 Task: Secure Your Chrome Browser.
Action: Mouse moved to (1036, 27)
Screenshot: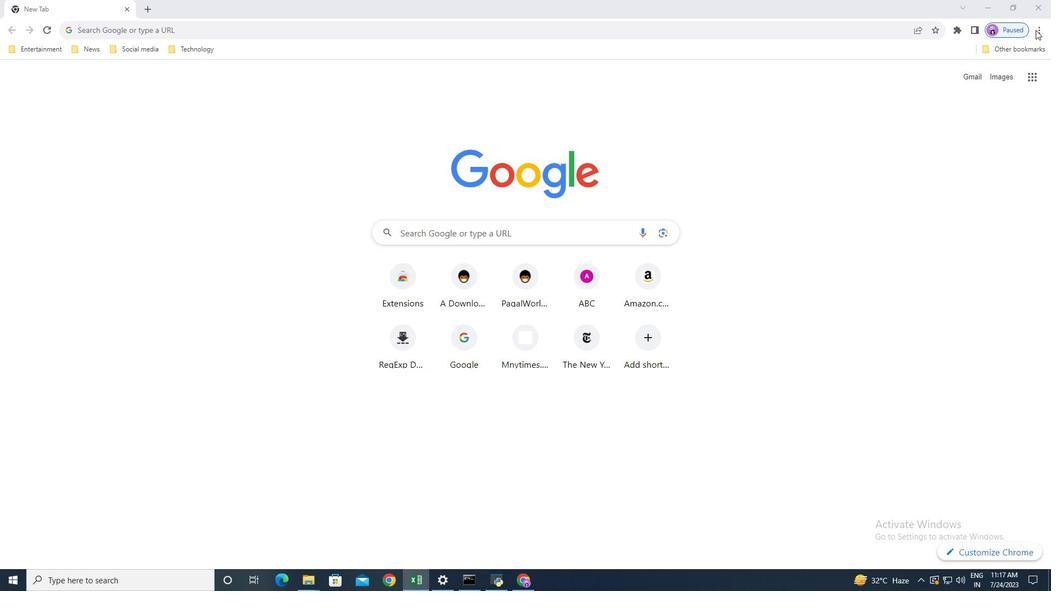 
Action: Mouse pressed left at (1036, 27)
Screenshot: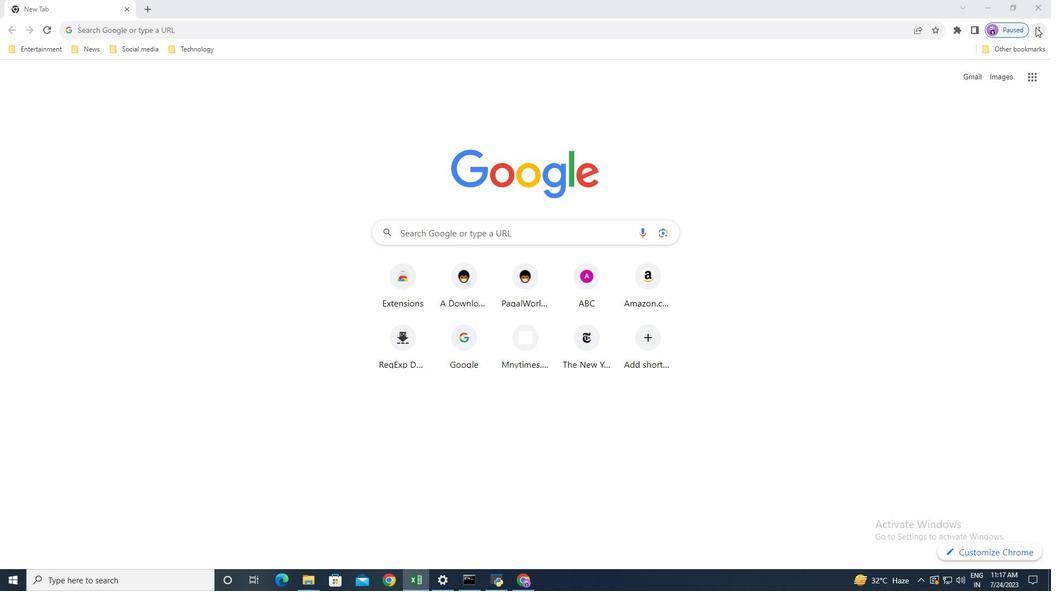 
Action: Mouse moved to (962, 168)
Screenshot: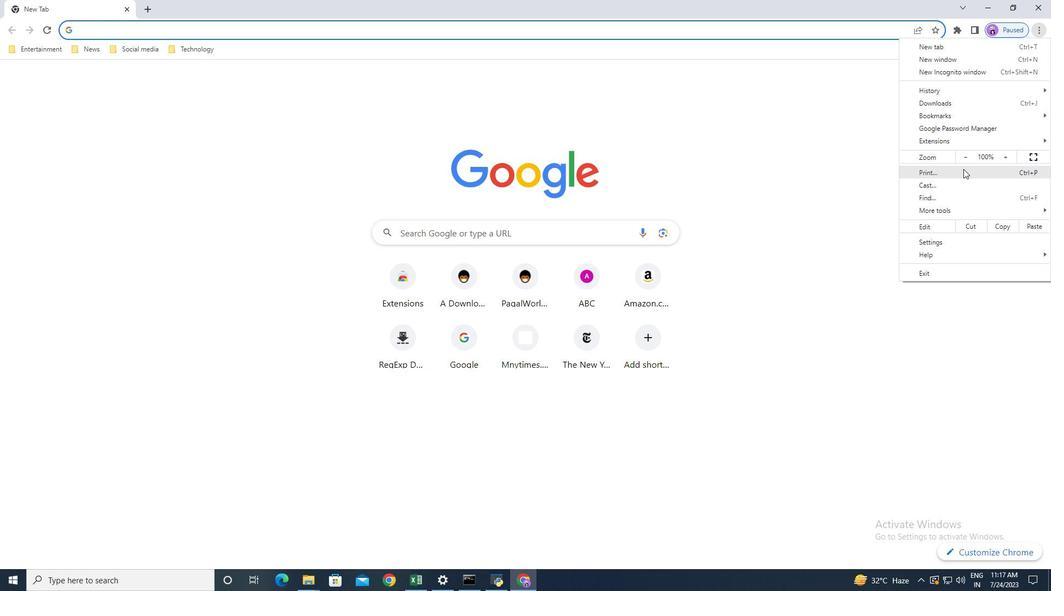 
Action: Mouse scrolled (962, 167) with delta (0, 0)
Screenshot: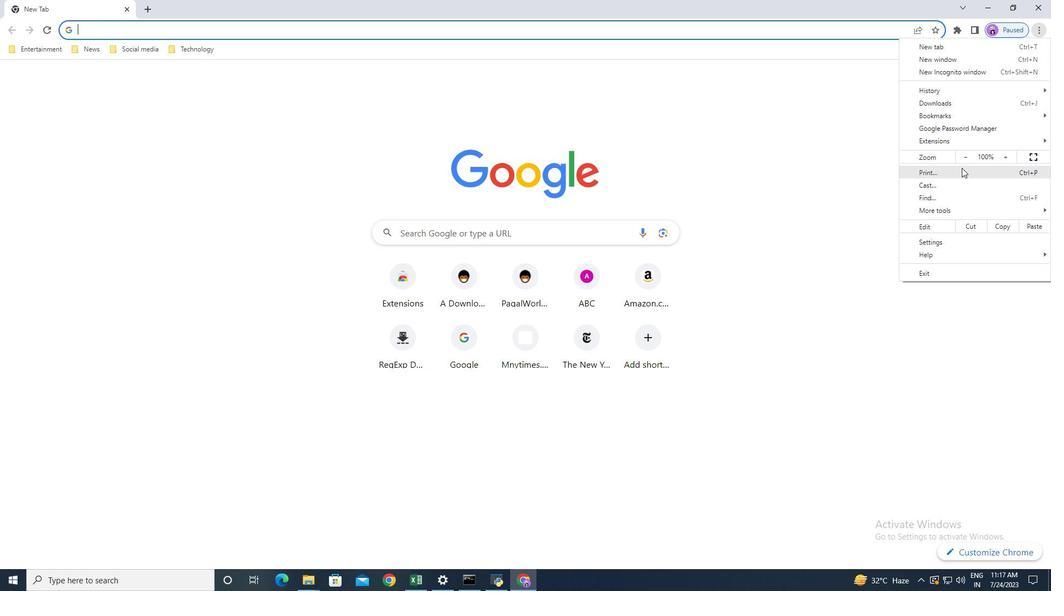 
Action: Mouse scrolled (962, 167) with delta (0, 0)
Screenshot: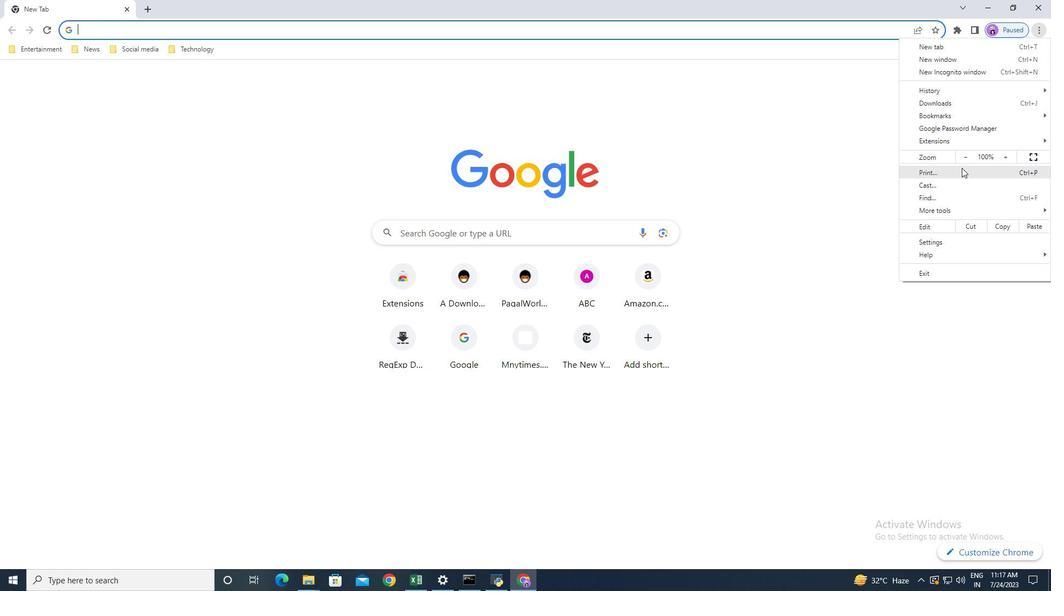 
Action: Mouse scrolled (962, 167) with delta (0, 0)
Screenshot: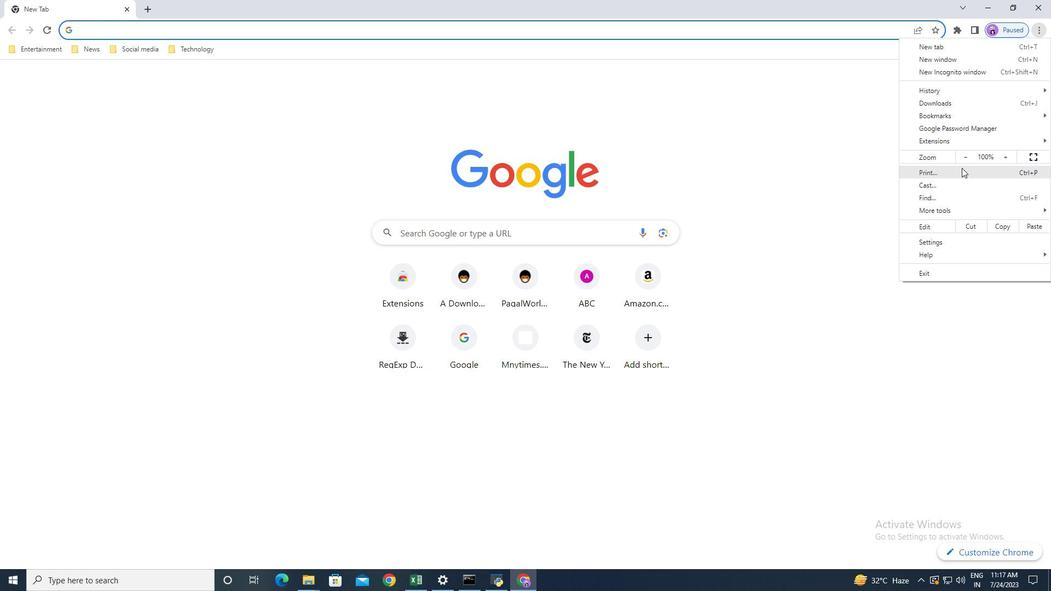 
Action: Mouse moved to (944, 239)
Screenshot: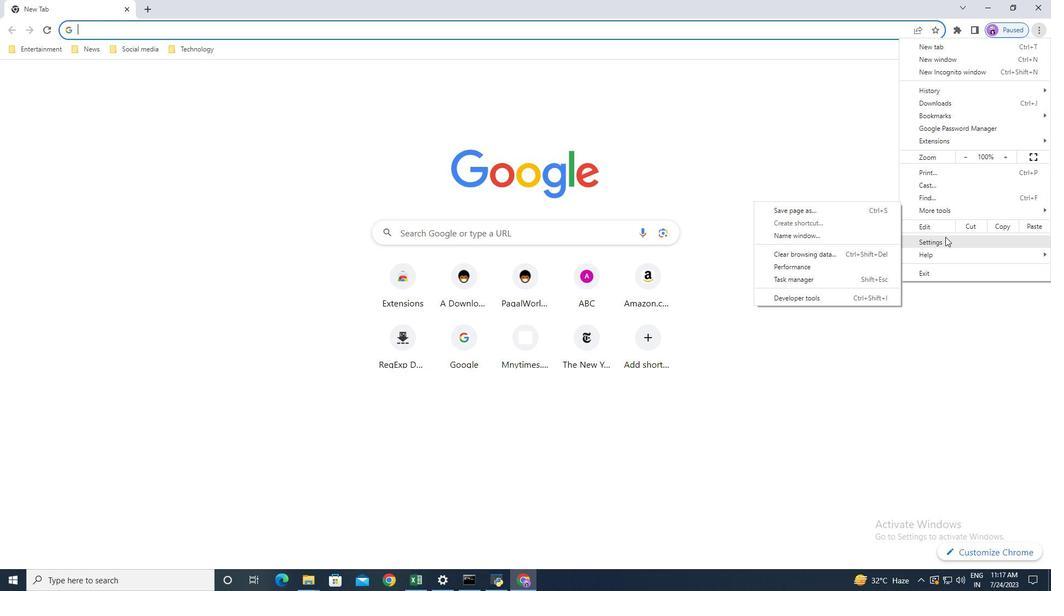
Action: Mouse pressed left at (944, 239)
Screenshot: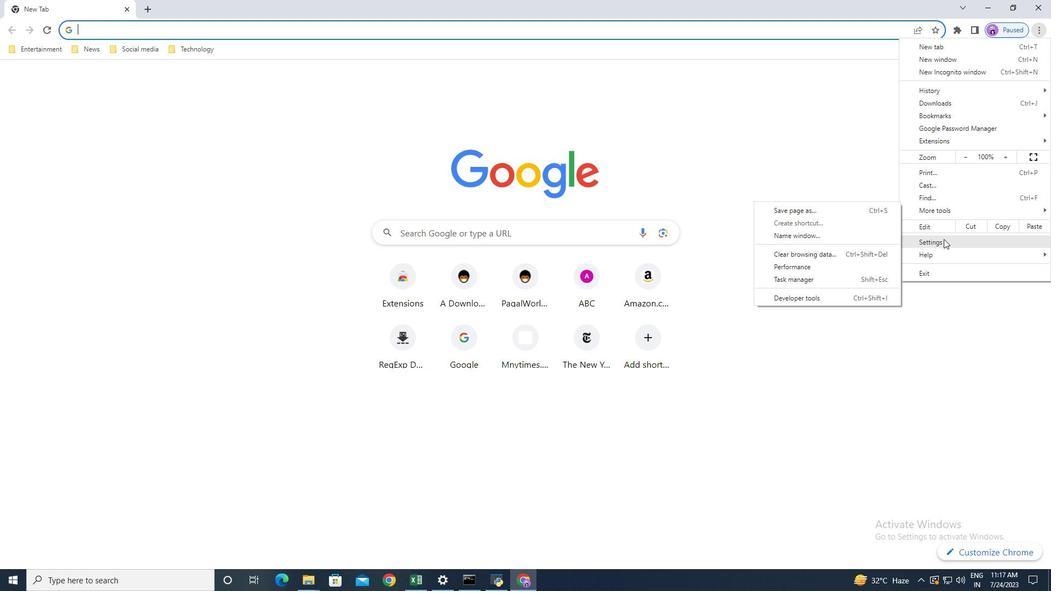 
Action: Mouse moved to (65, 149)
Screenshot: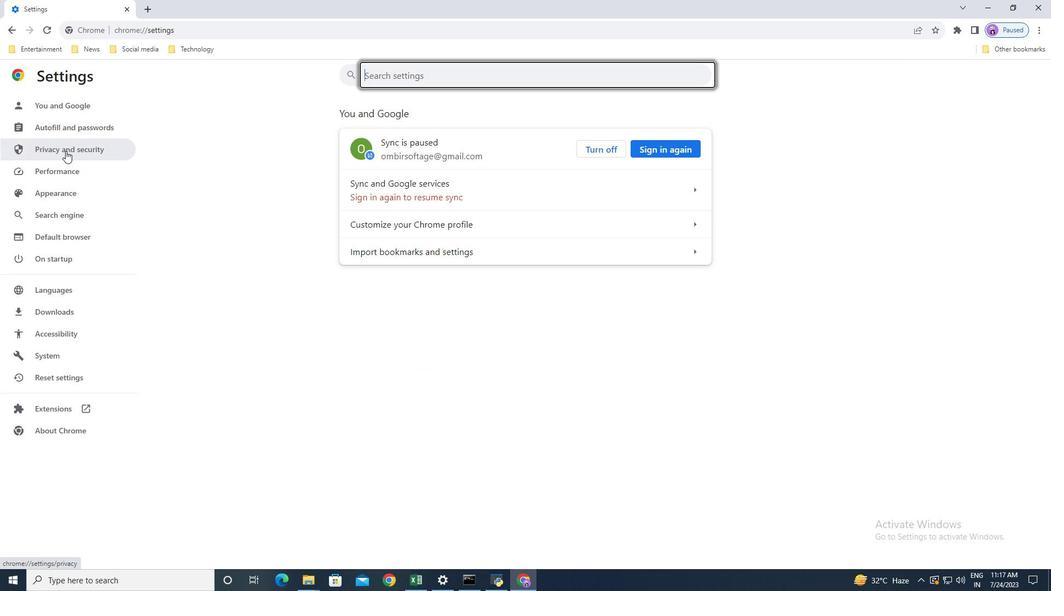 
Action: Mouse pressed left at (65, 149)
Screenshot: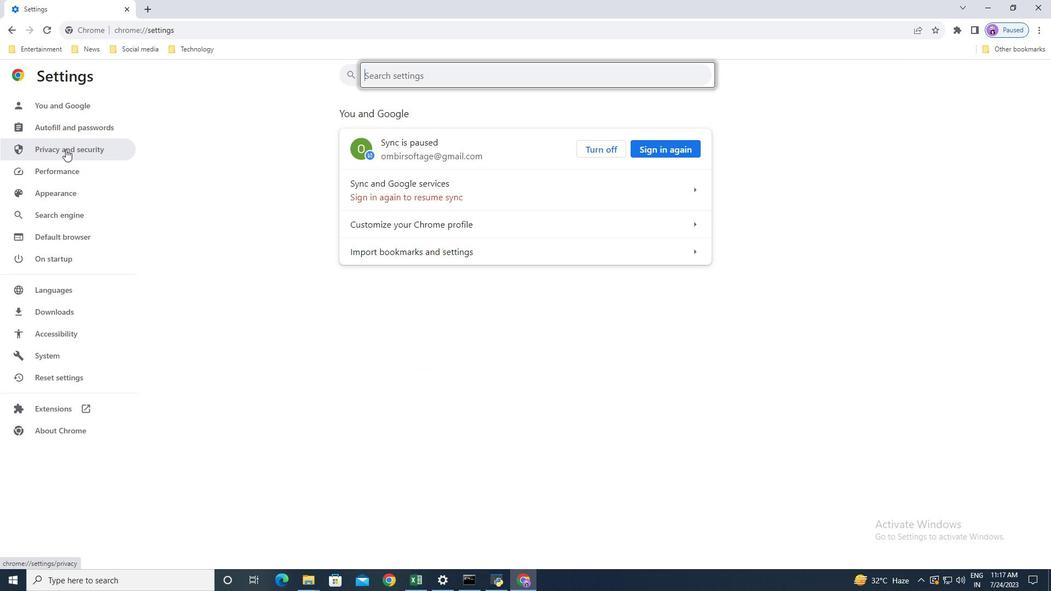 
Action: Mouse moved to (450, 325)
Screenshot: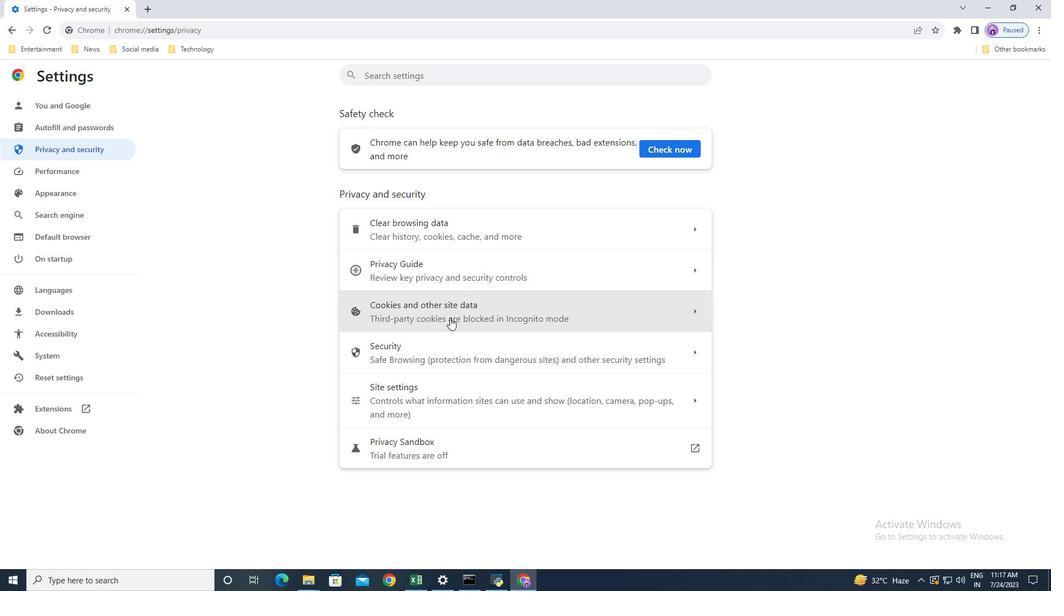 
Action: Mouse scrolled (450, 324) with delta (0, 0)
Screenshot: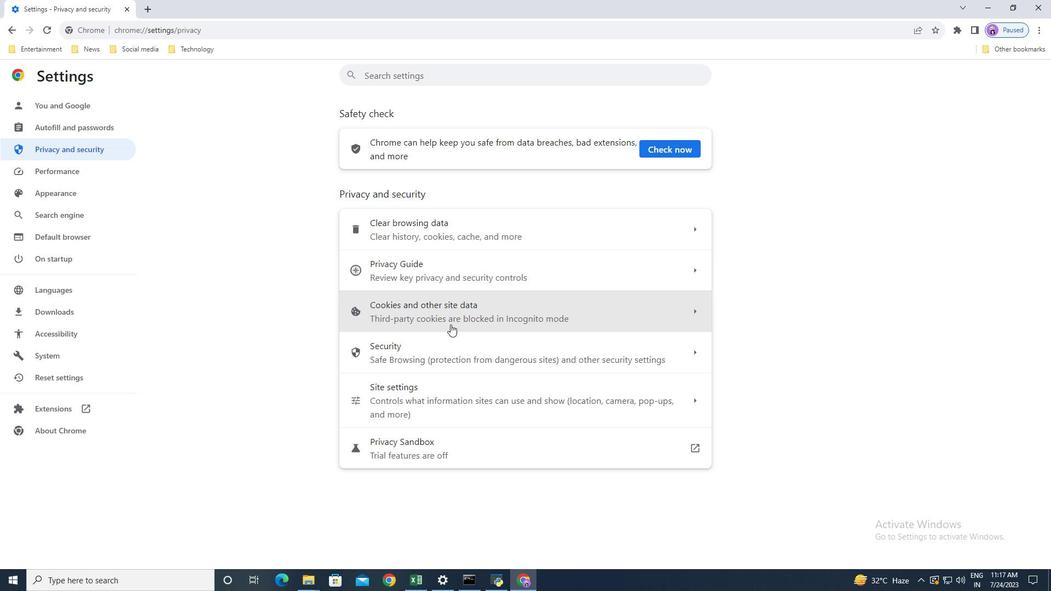
Action: Mouse scrolled (450, 324) with delta (0, 0)
Screenshot: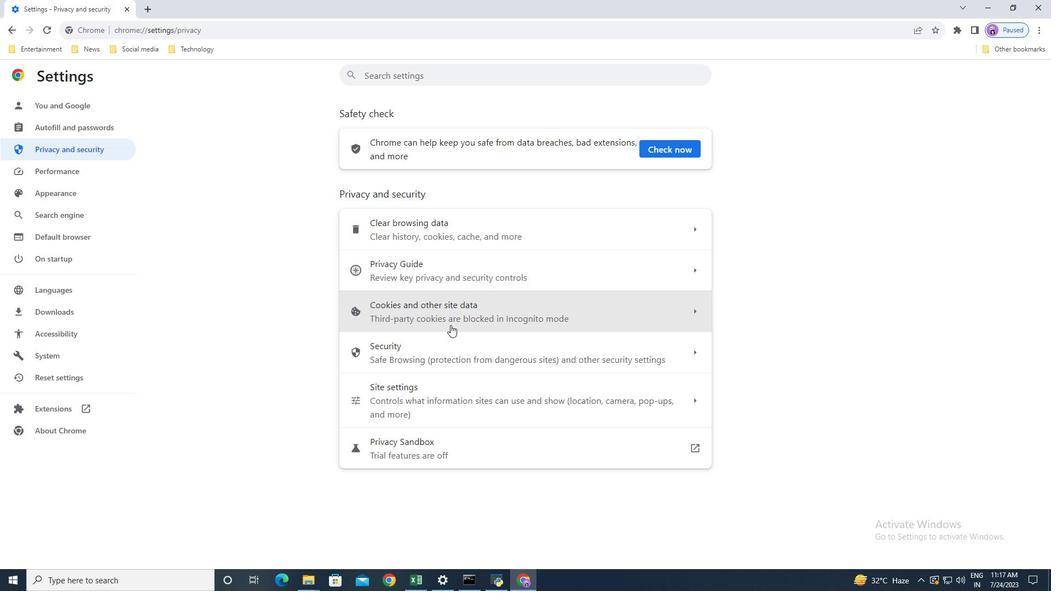 
Action: Mouse moved to (436, 355)
Screenshot: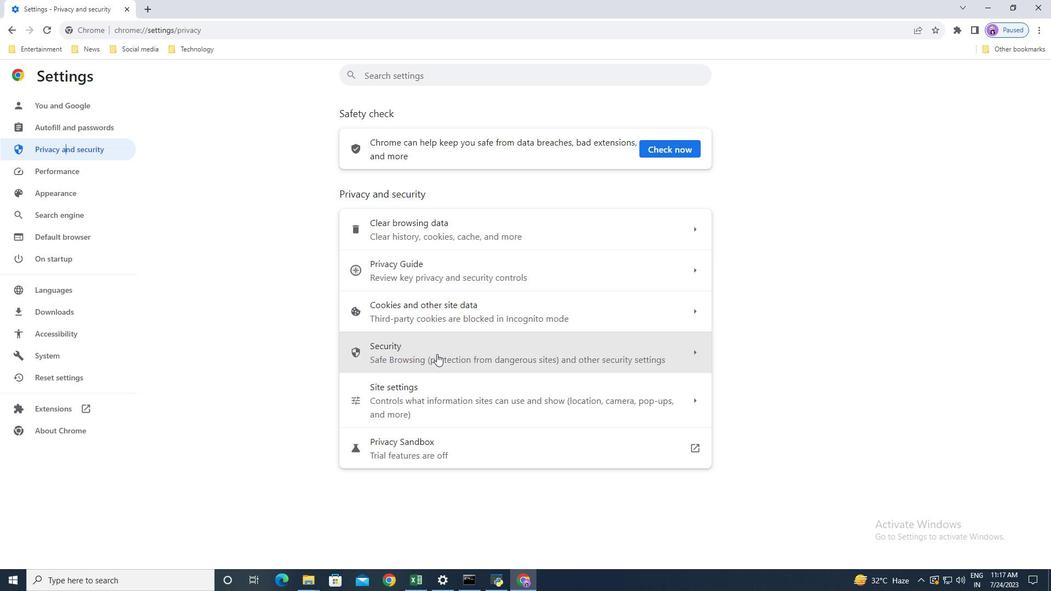 
Action: Mouse pressed left at (436, 355)
Screenshot: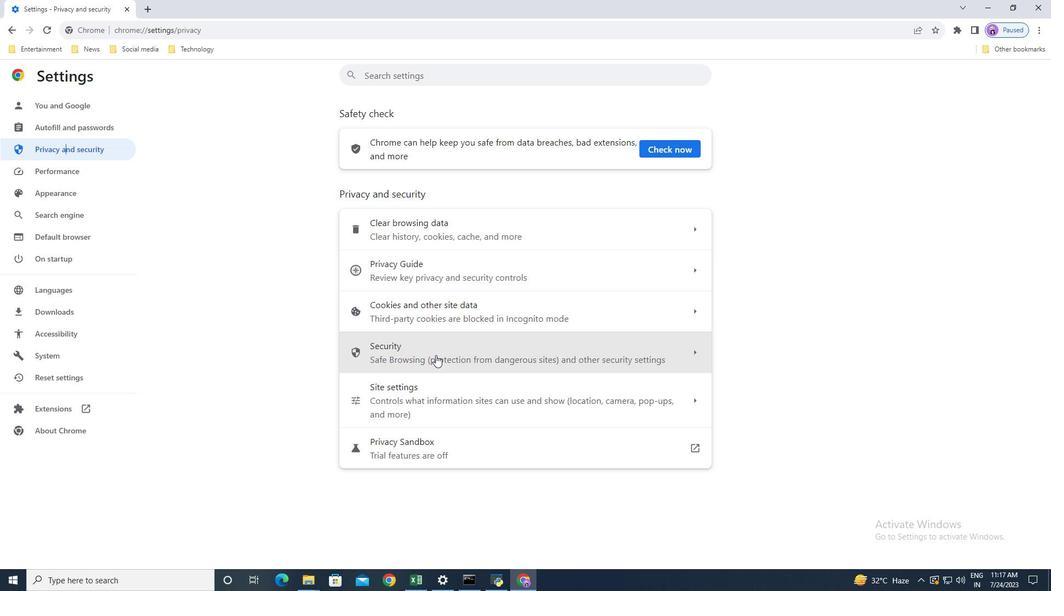 
Action: Mouse moved to (407, 351)
Screenshot: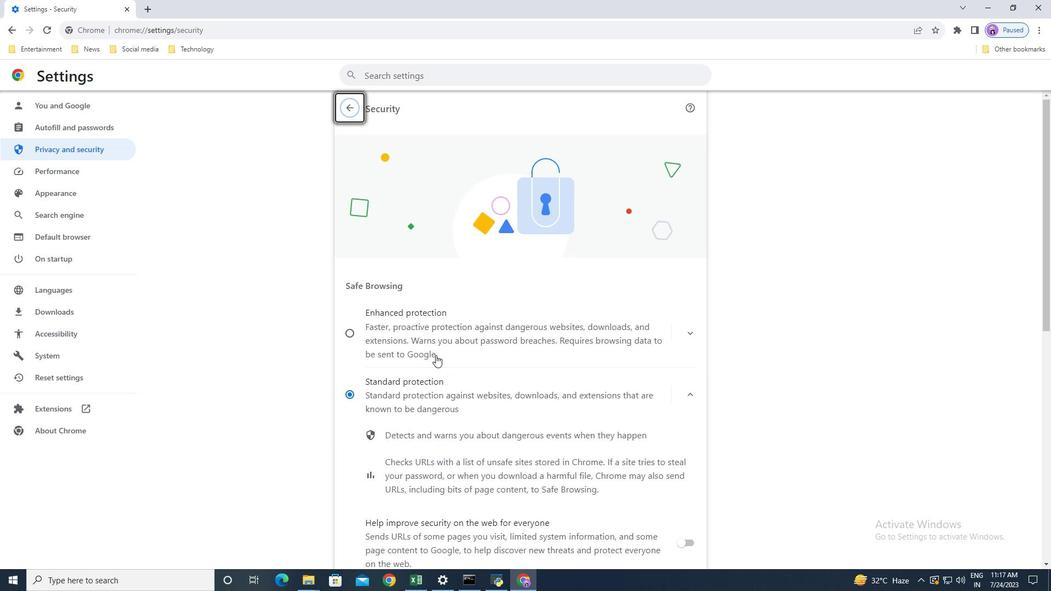 
Action: Mouse scrolled (407, 351) with delta (0, 0)
Screenshot: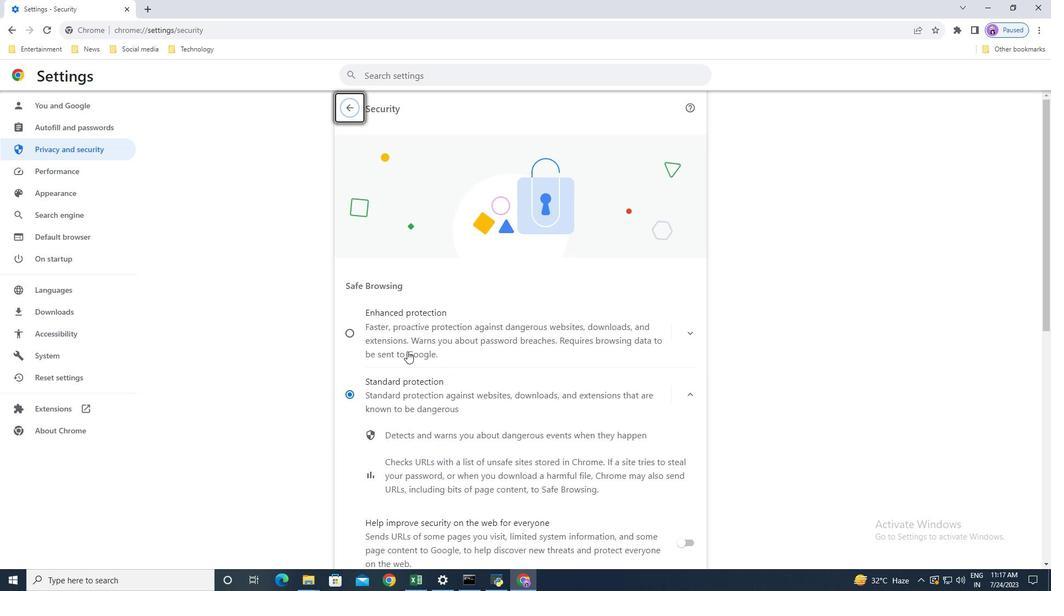 
Action: Mouse moved to (391, 314)
Screenshot: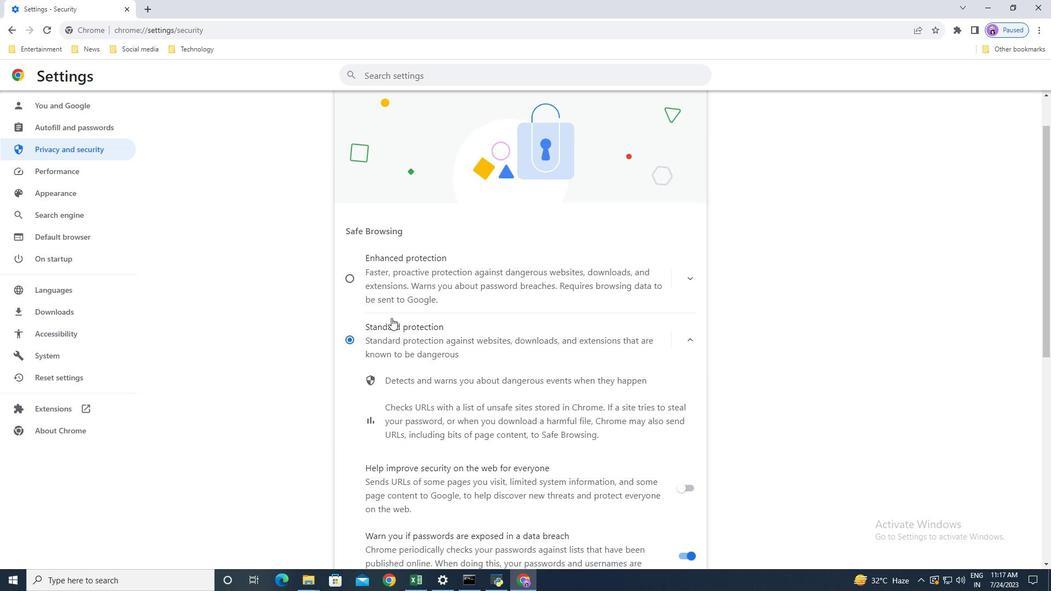
Action: Mouse scrolled (391, 314) with delta (0, 0)
Screenshot: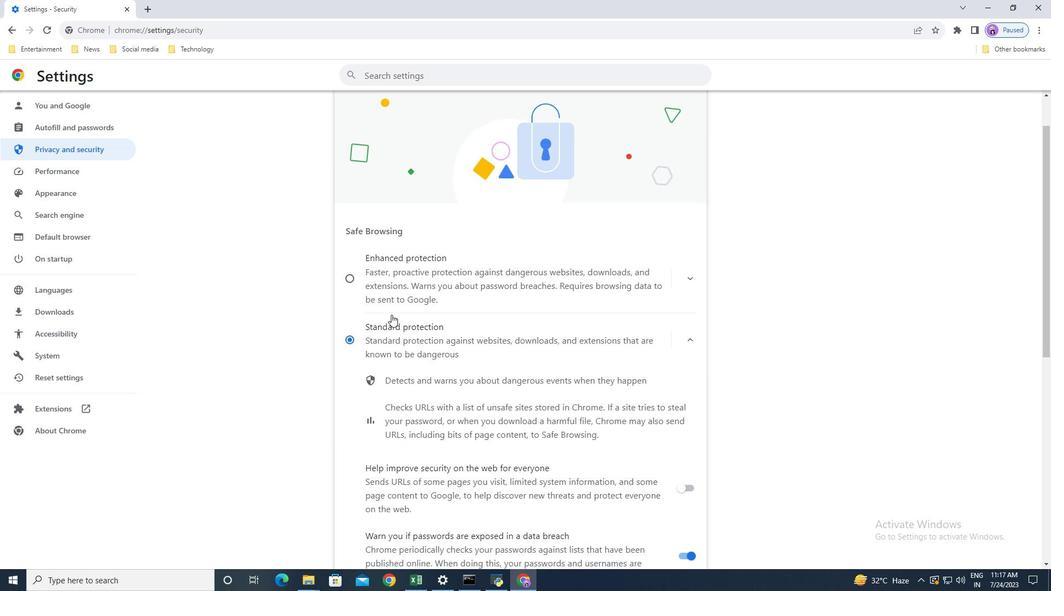 
Action: Mouse moved to (348, 224)
Screenshot: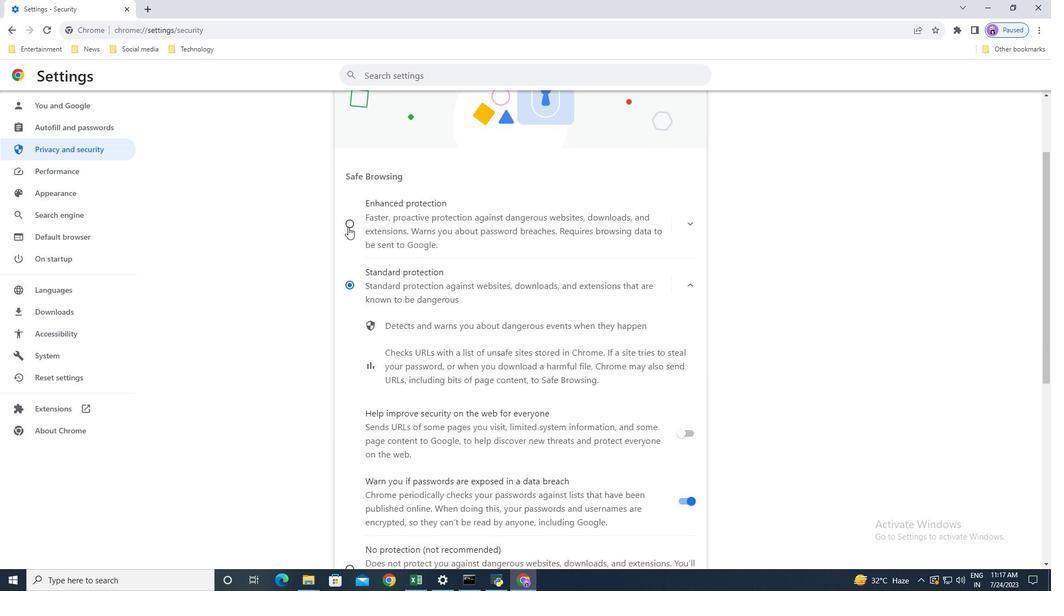 
Action: Mouse pressed left at (348, 224)
Screenshot: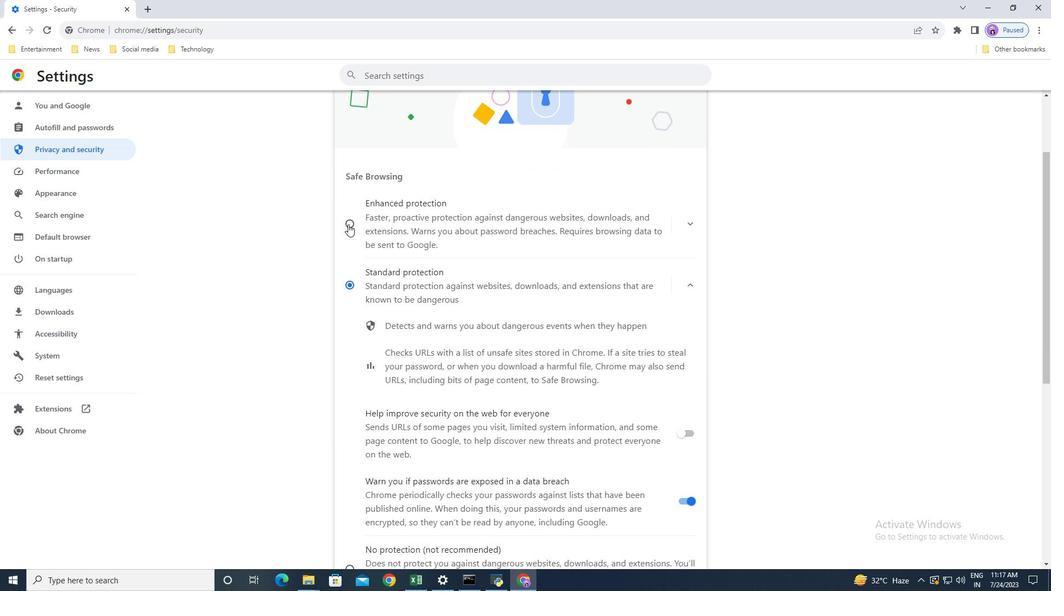 
Action: Mouse moved to (490, 327)
Screenshot: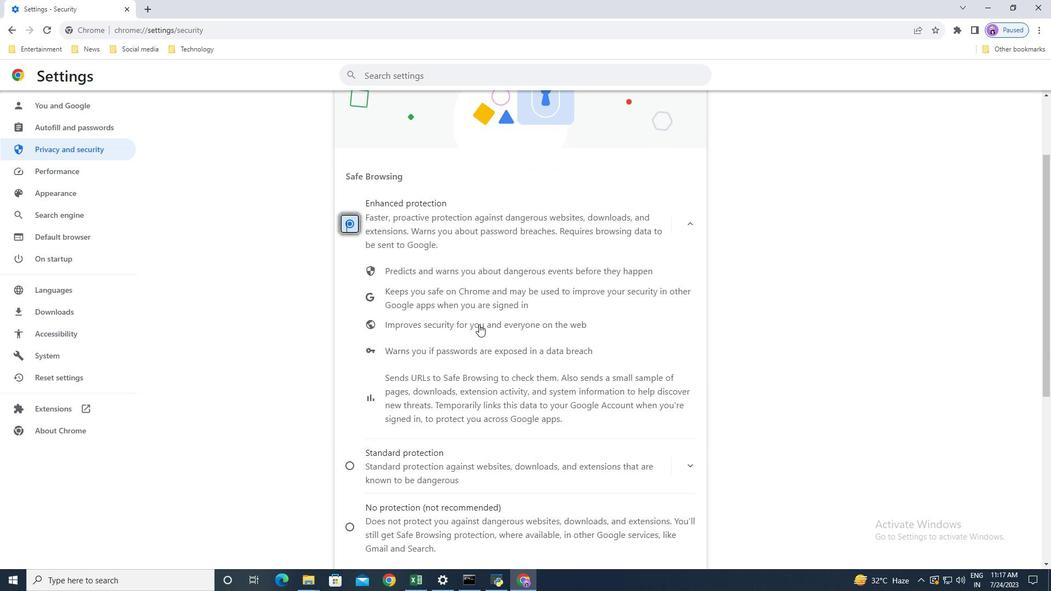 
Action: Mouse scrolled (490, 327) with delta (0, 0)
Screenshot: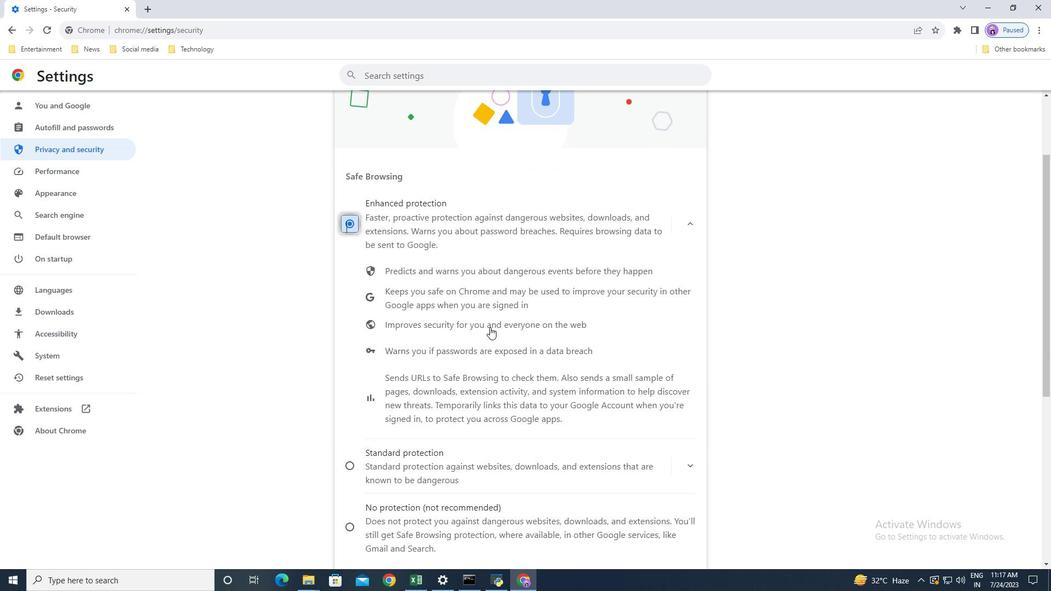 
Action: Mouse scrolled (490, 327) with delta (0, 0)
Screenshot: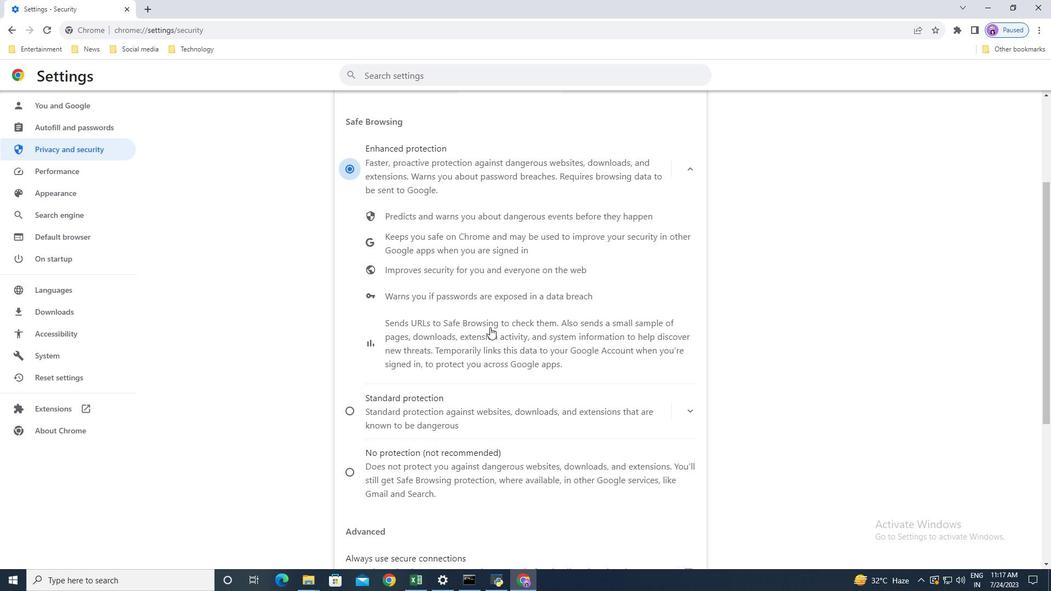 
Action: Mouse scrolled (490, 327) with delta (0, 0)
Screenshot: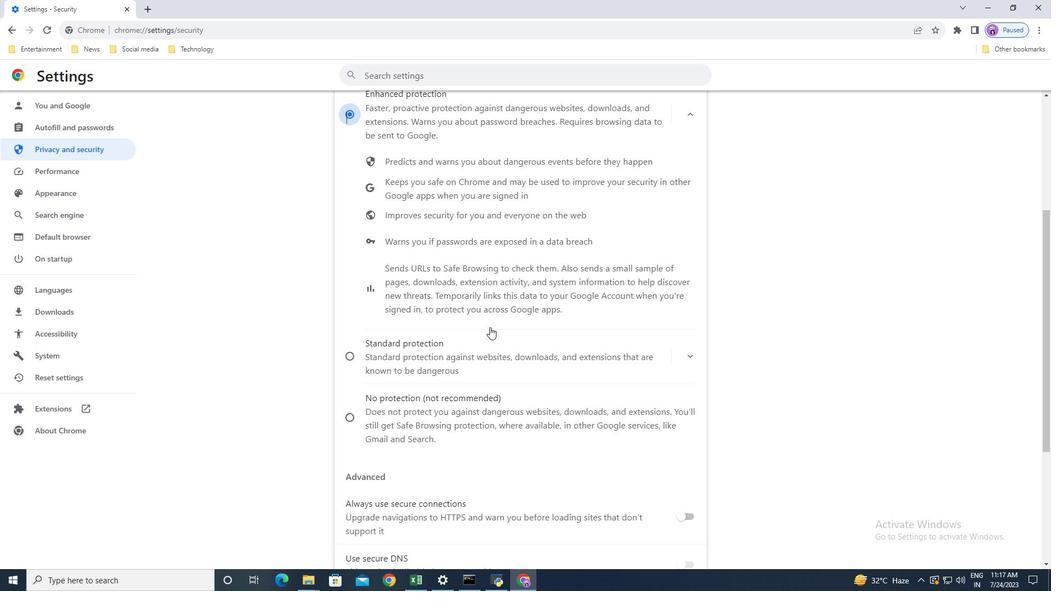 
Action: Mouse scrolled (490, 327) with delta (0, 0)
Screenshot: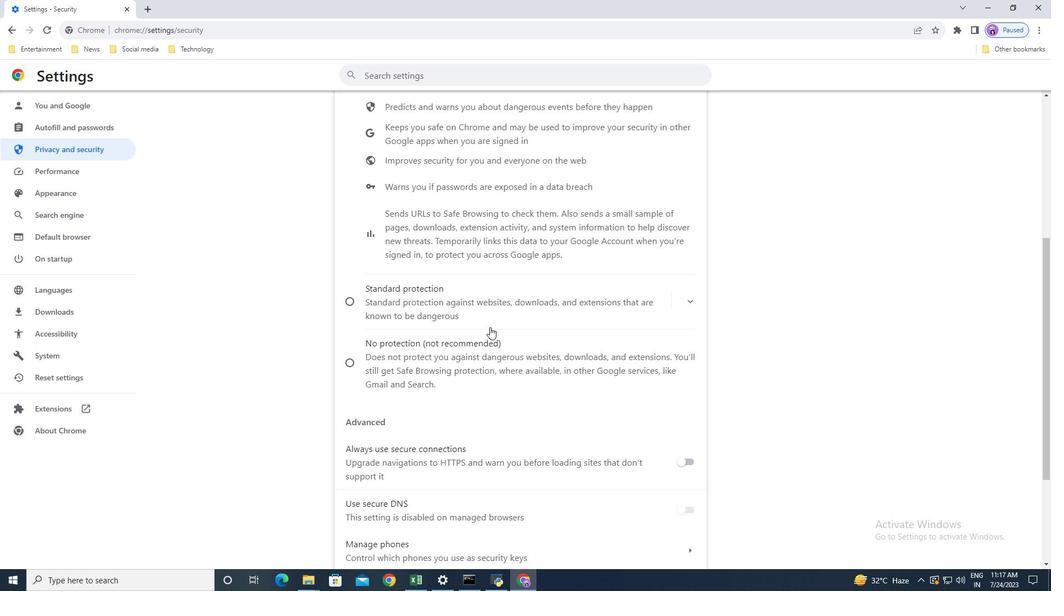
Action: Mouse scrolled (490, 327) with delta (0, 0)
Screenshot: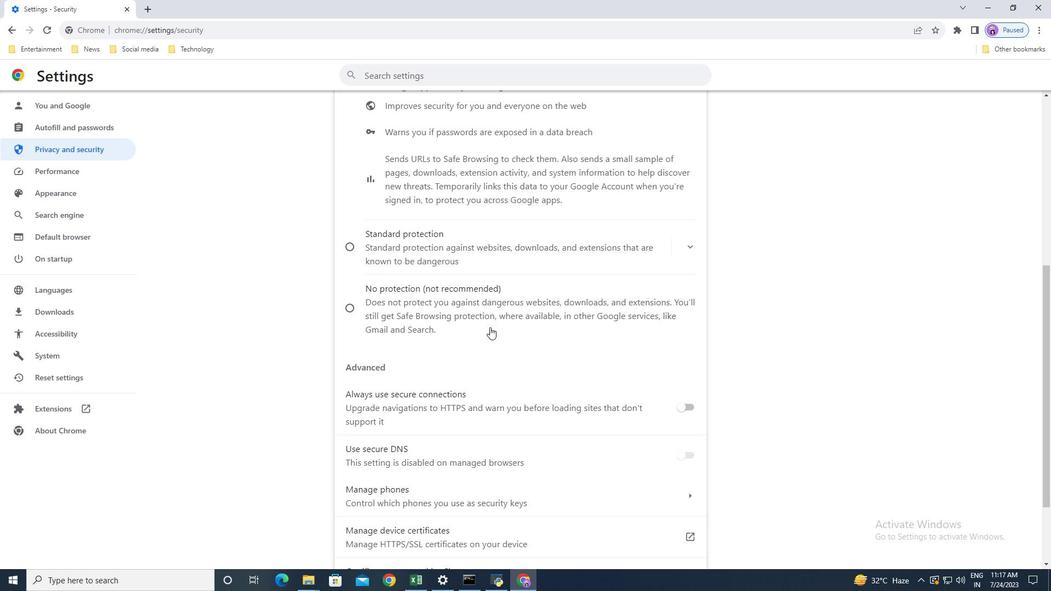 
Action: Mouse scrolled (490, 327) with delta (0, 0)
Screenshot: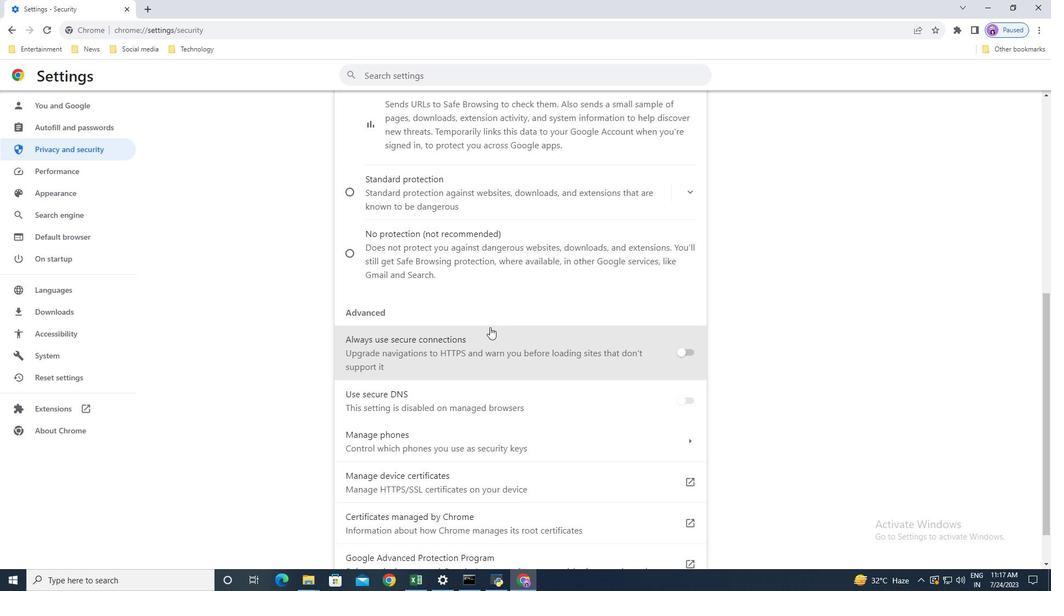 
Action: Mouse scrolled (490, 327) with delta (0, 0)
Screenshot: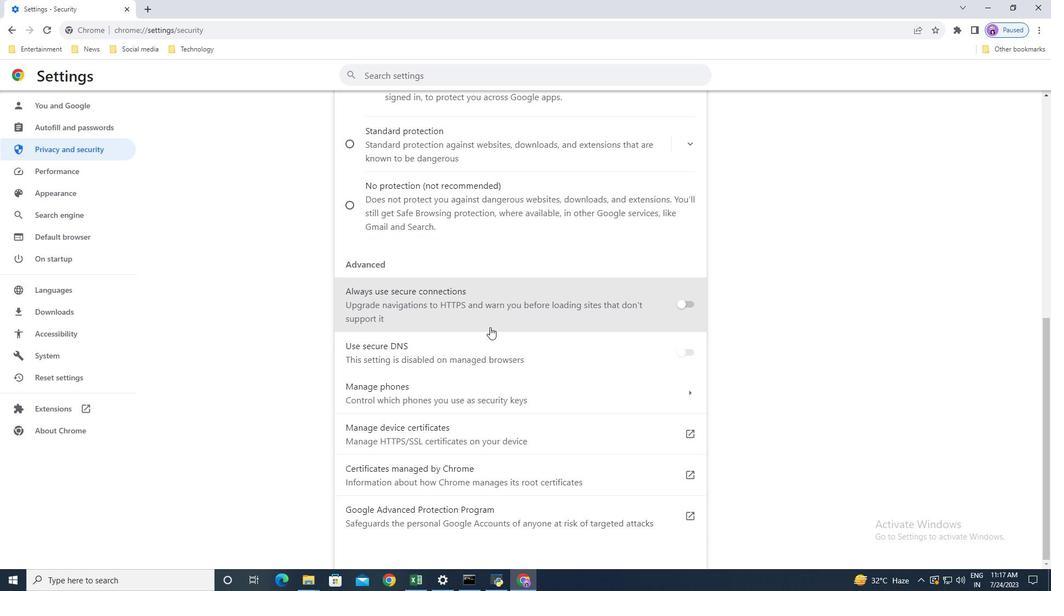 
Action: Mouse moved to (690, 302)
Screenshot: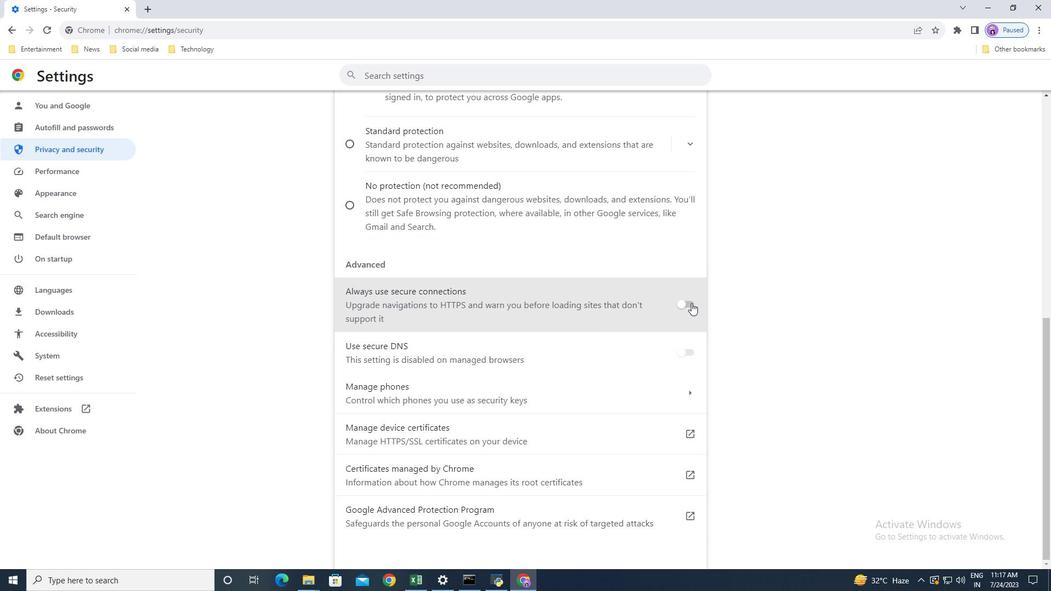 
Action: Mouse pressed left at (690, 302)
Screenshot: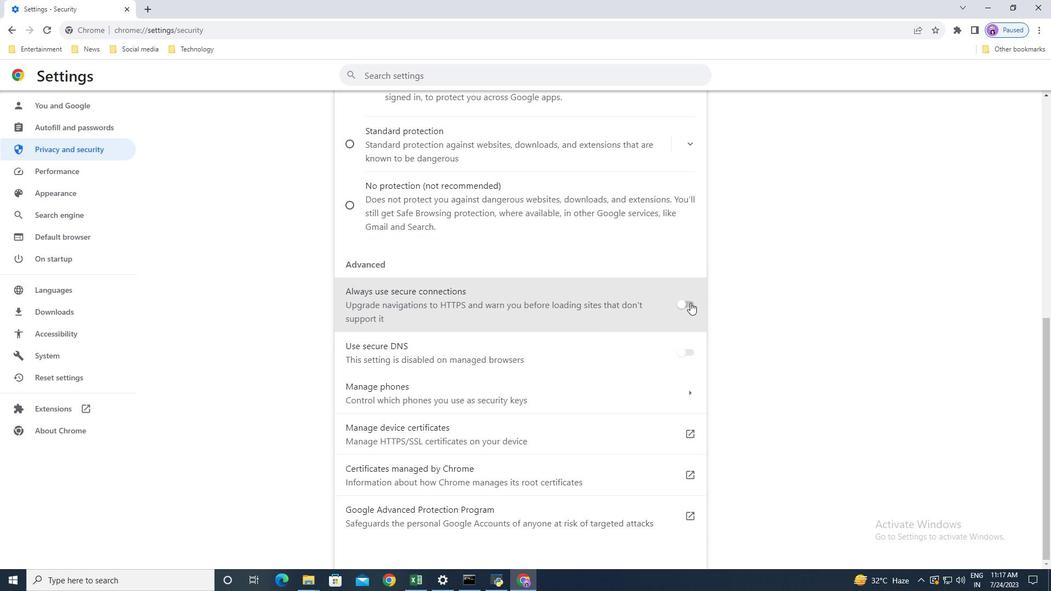 
Action: Mouse moved to (582, 360)
Screenshot: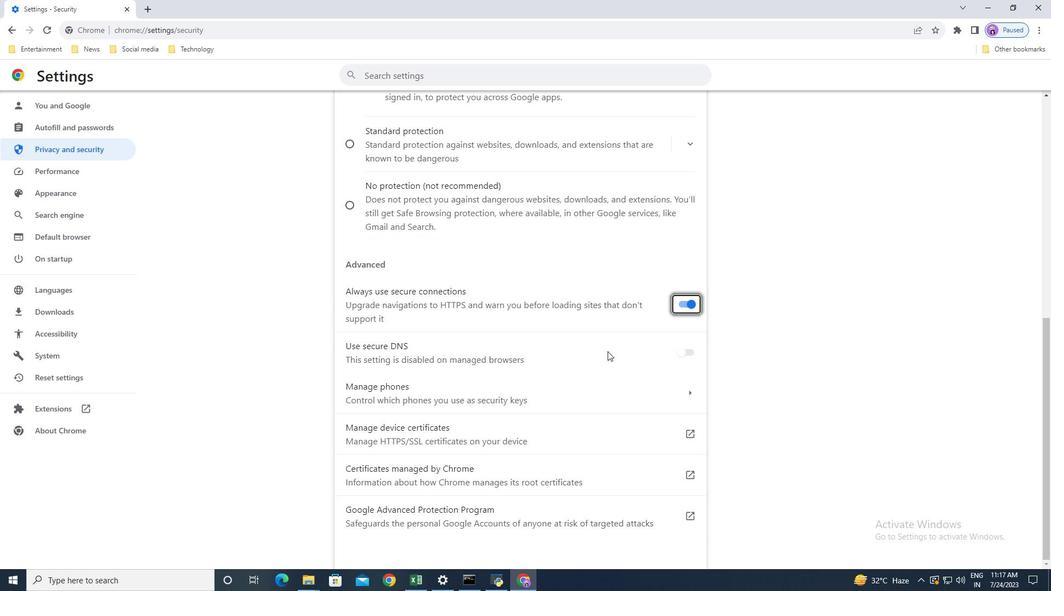 
Action: Mouse scrolled (582, 359) with delta (0, 0)
Screenshot: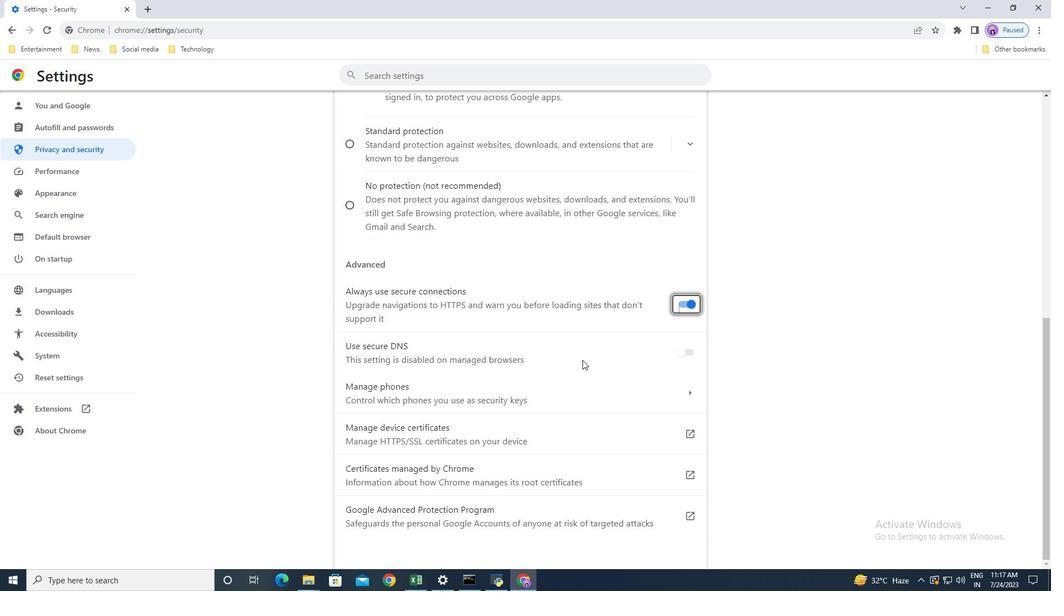 
Action: Mouse moved to (688, 350)
Screenshot: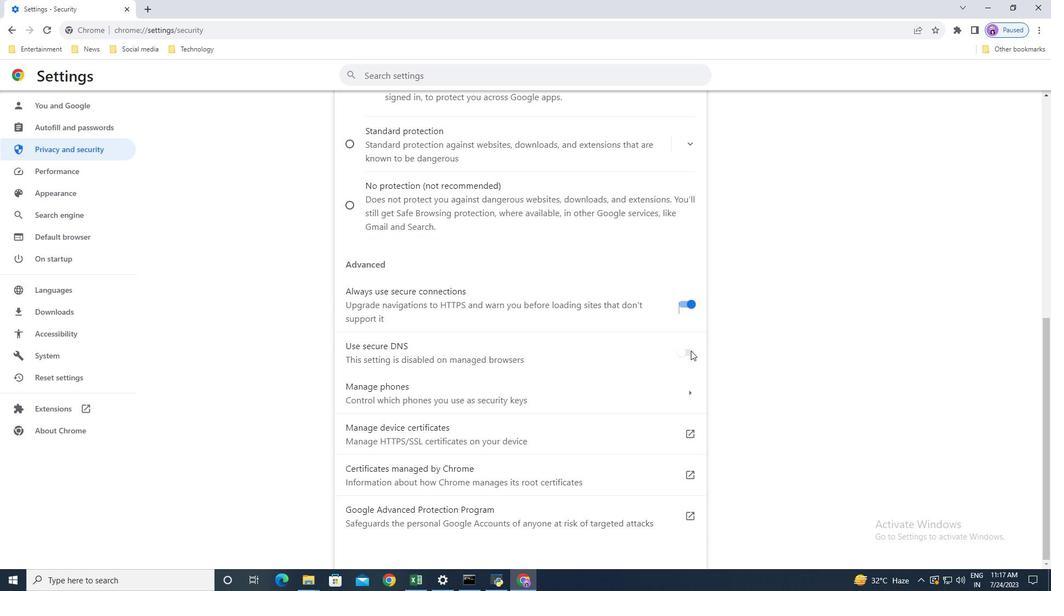 
Action: Mouse pressed left at (688, 350)
Screenshot: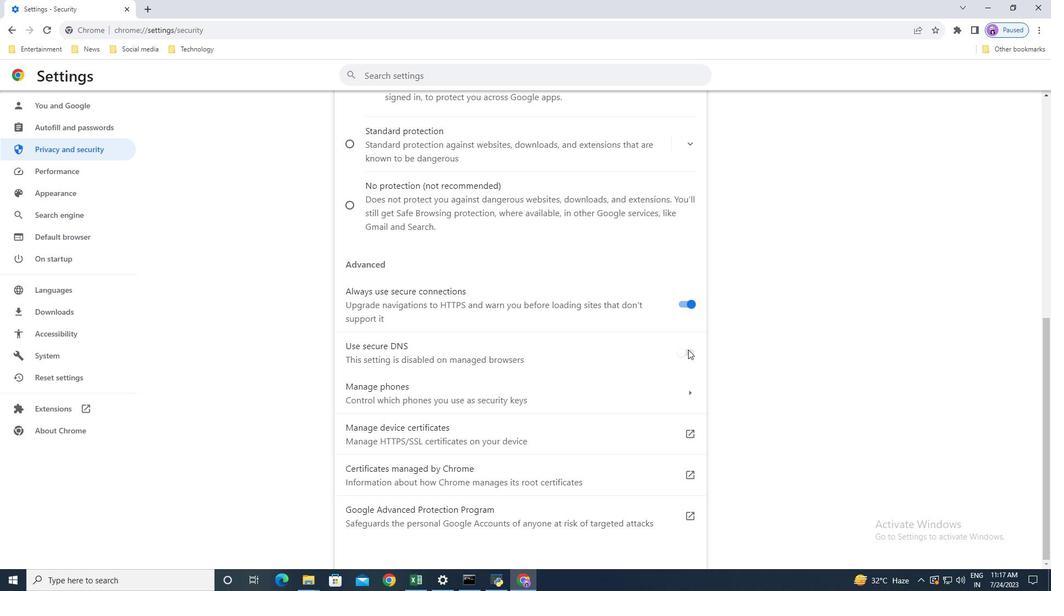 
Action: Mouse moved to (688, 353)
Screenshot: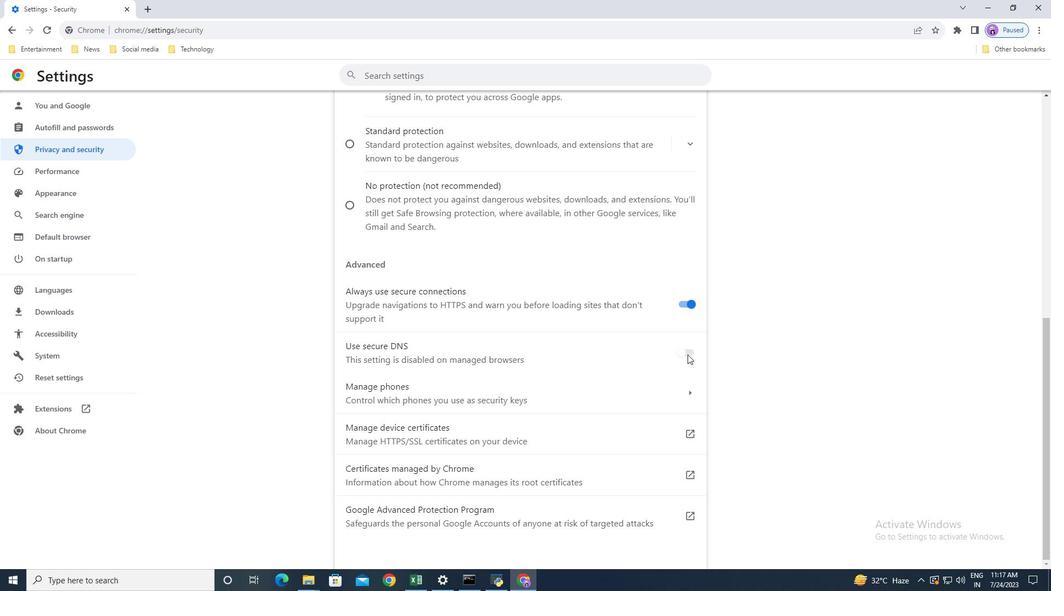 
Action: Mouse pressed left at (688, 353)
Screenshot: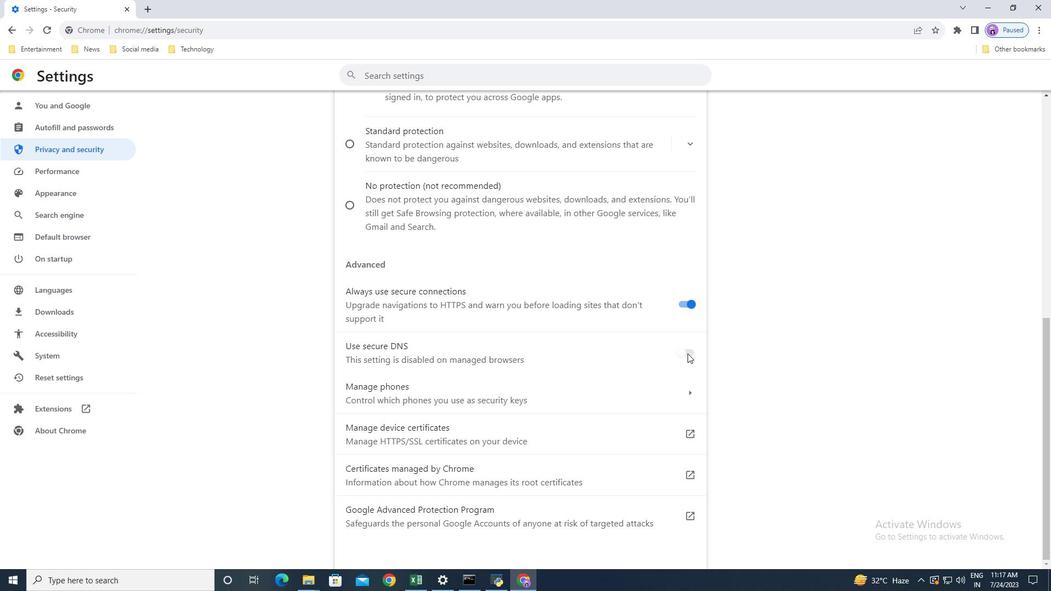 
Action: Mouse moved to (688, 352)
Screenshot: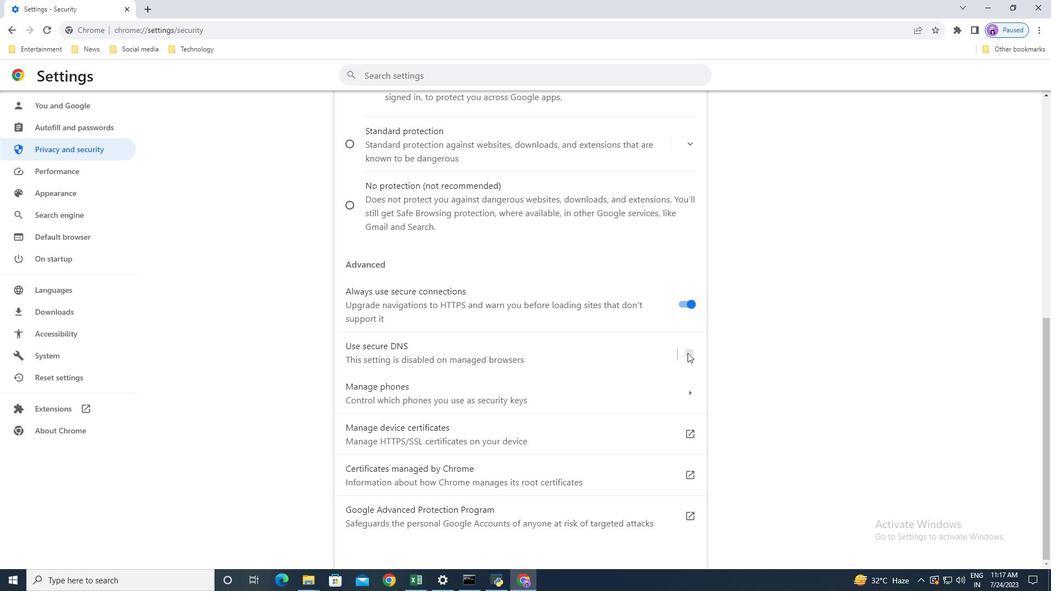 
Action: Mouse pressed left at (688, 352)
Screenshot: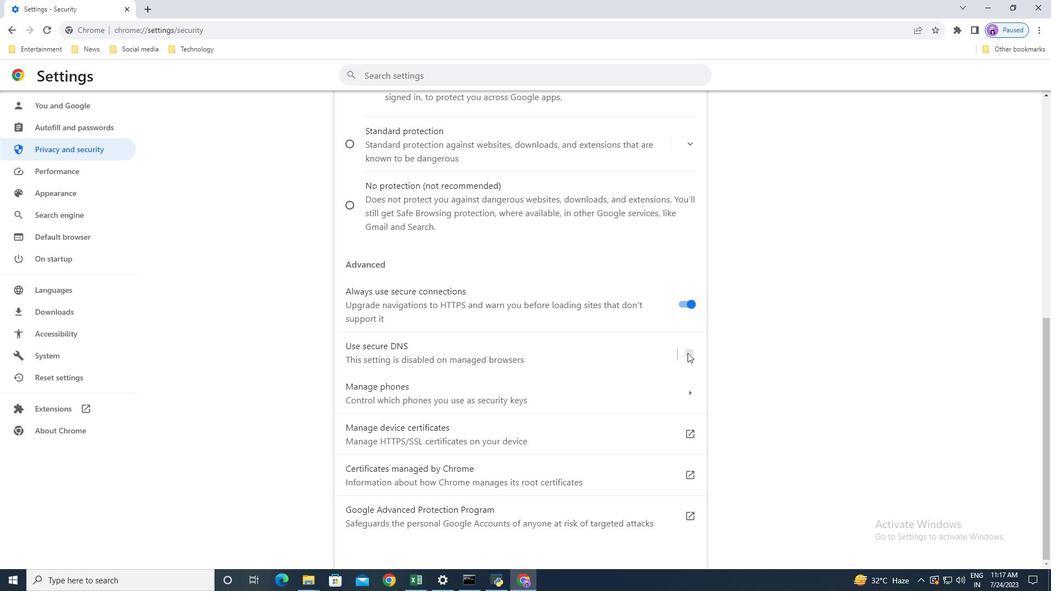 
Action: Mouse moved to (684, 350)
Screenshot: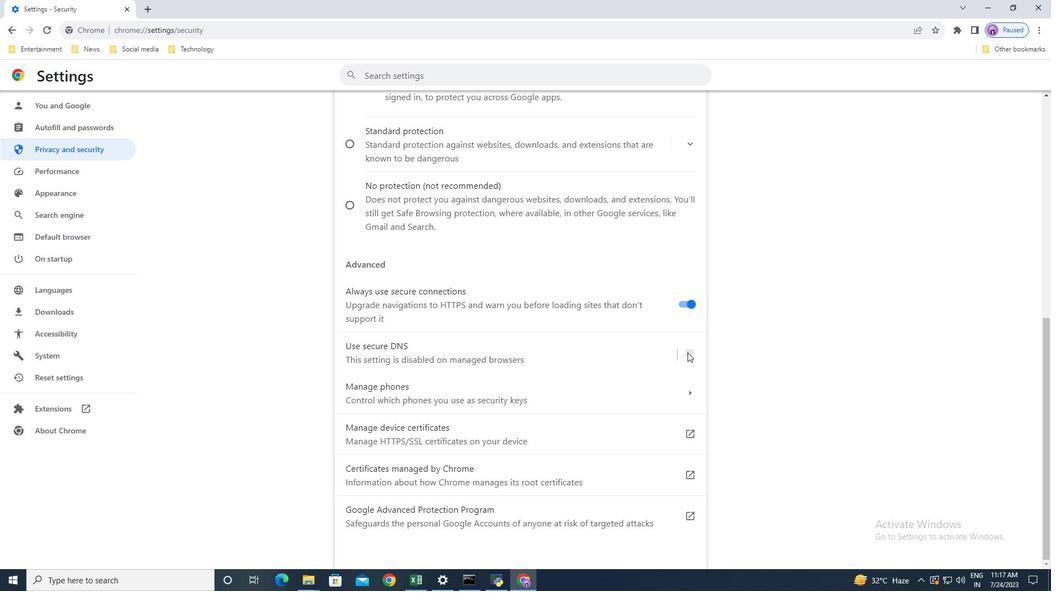 
Action: Mouse pressed left at (684, 350)
Screenshot: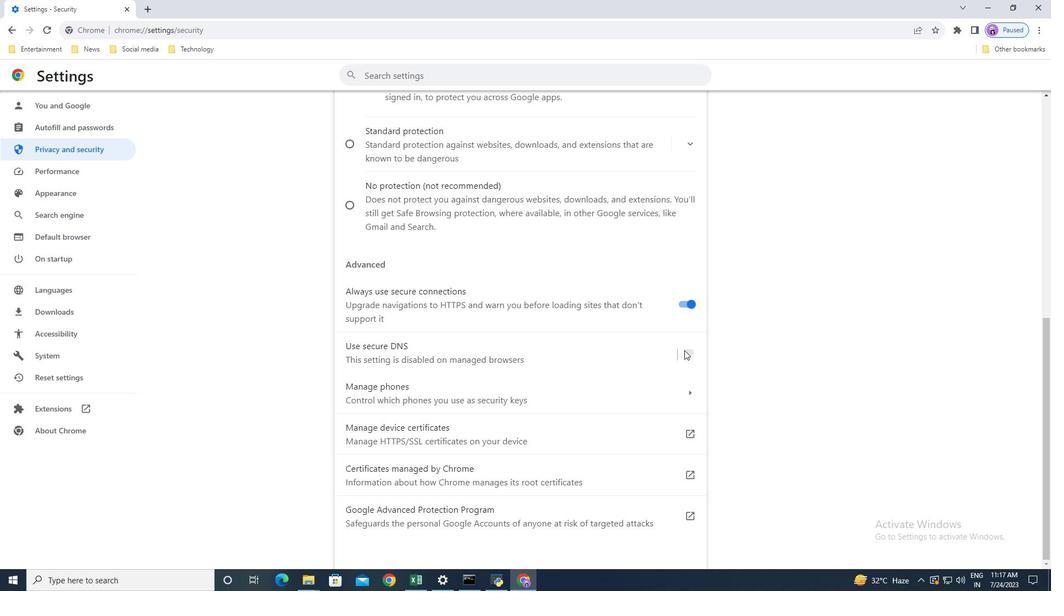 
Action: Mouse moved to (577, 398)
Screenshot: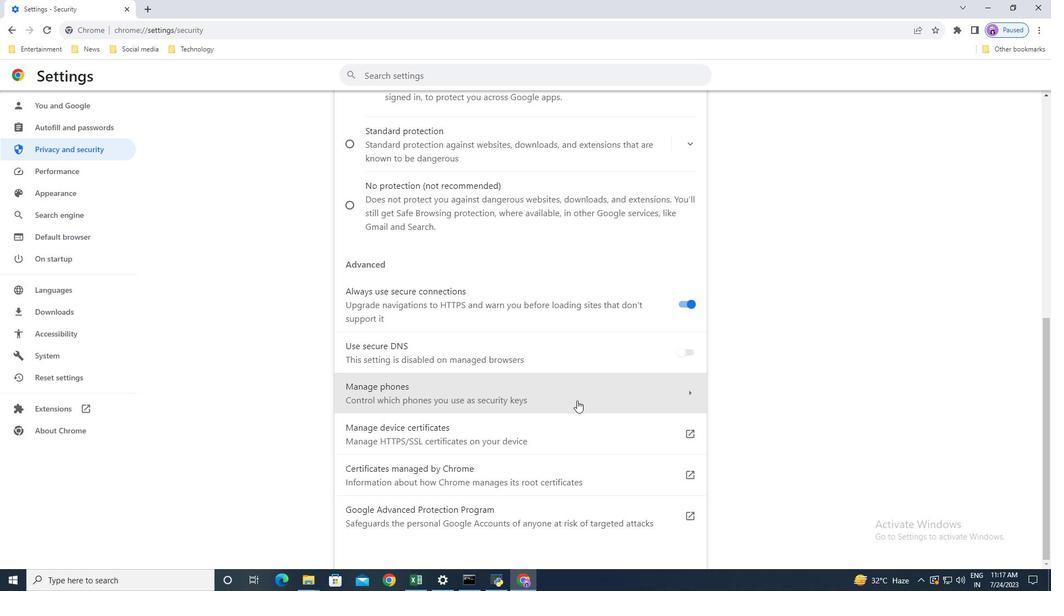 
Action: Mouse pressed left at (577, 398)
Screenshot: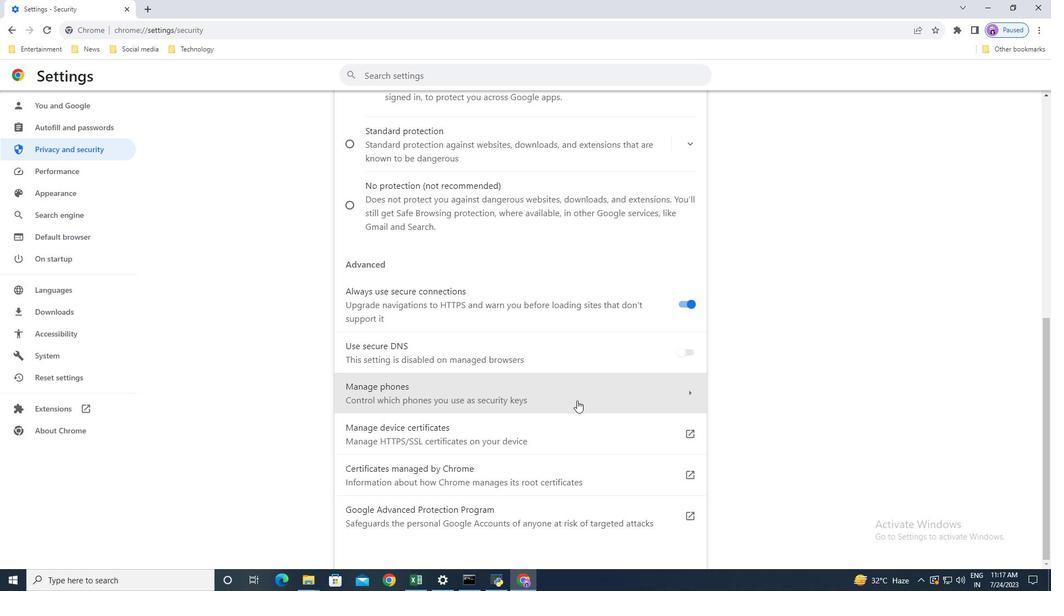 
Action: Mouse moved to (441, 168)
Screenshot: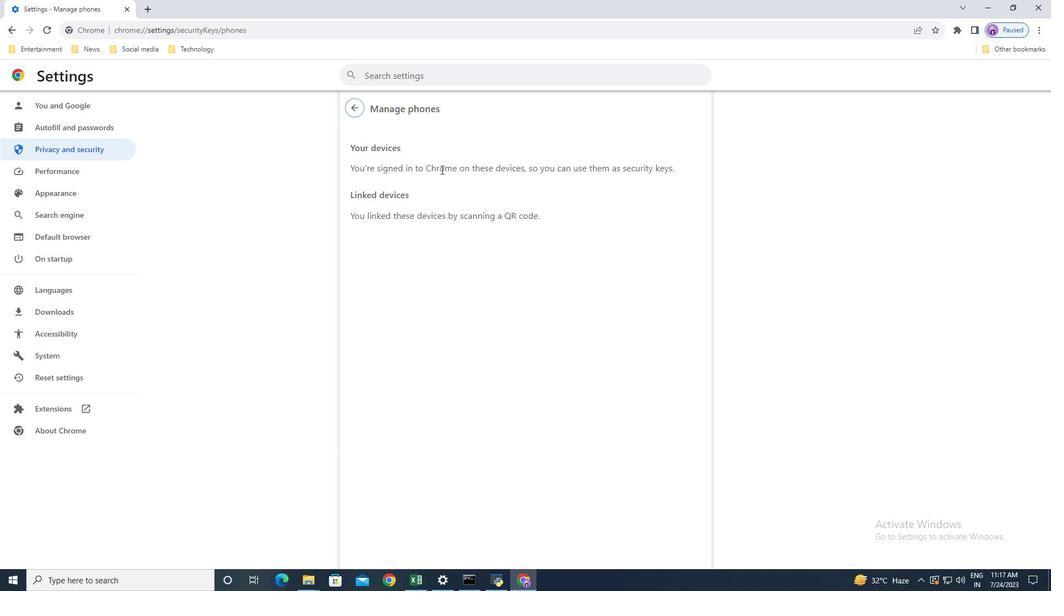 
Action: Mouse pressed left at (441, 168)
Screenshot: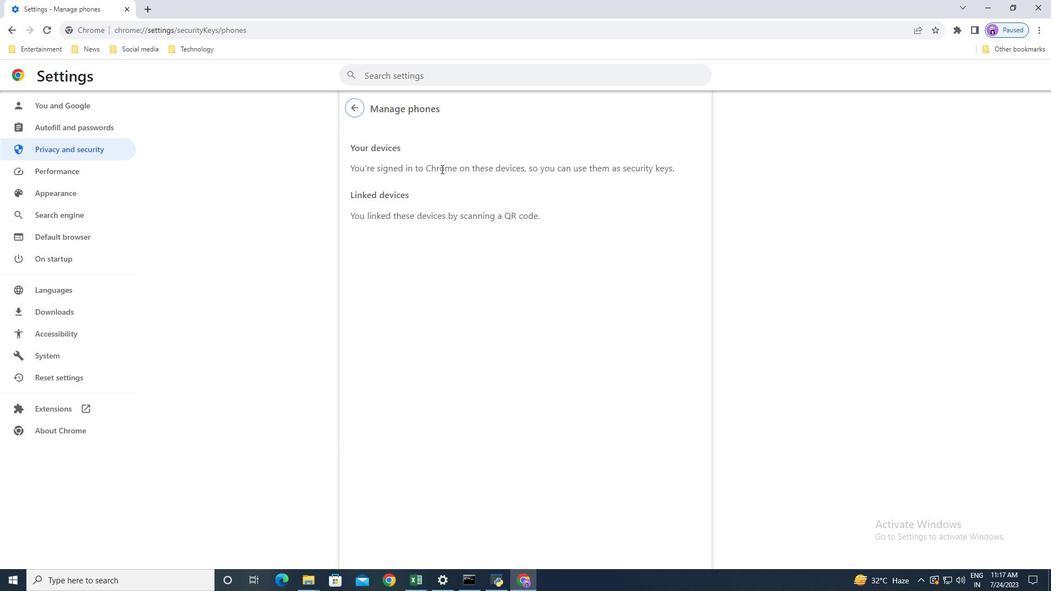 
Action: Mouse moved to (435, 215)
Screenshot: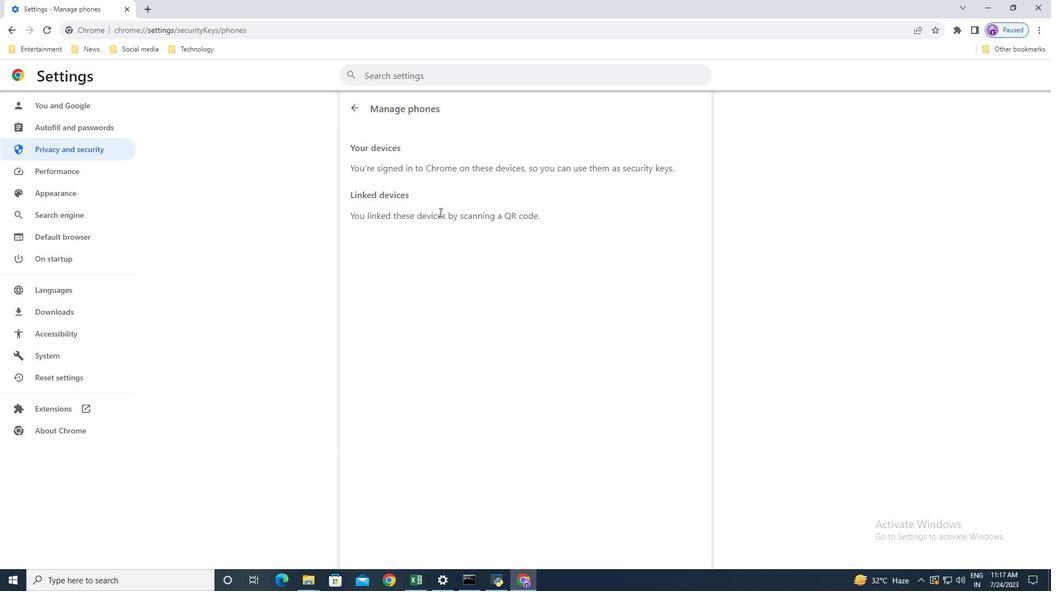 
Action: Mouse pressed left at (435, 215)
Screenshot: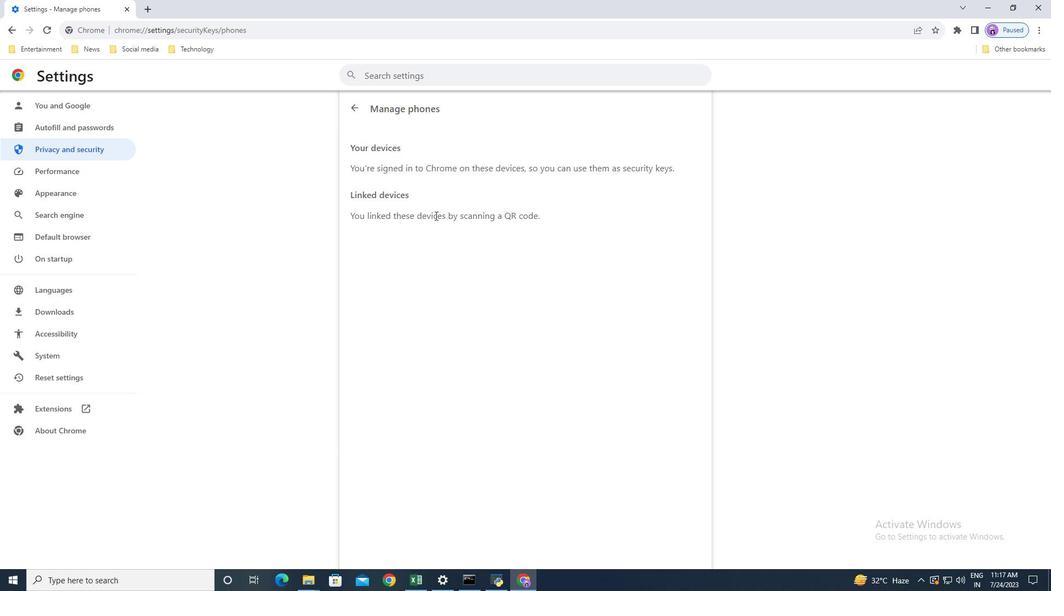 
Action: Mouse moved to (351, 106)
Screenshot: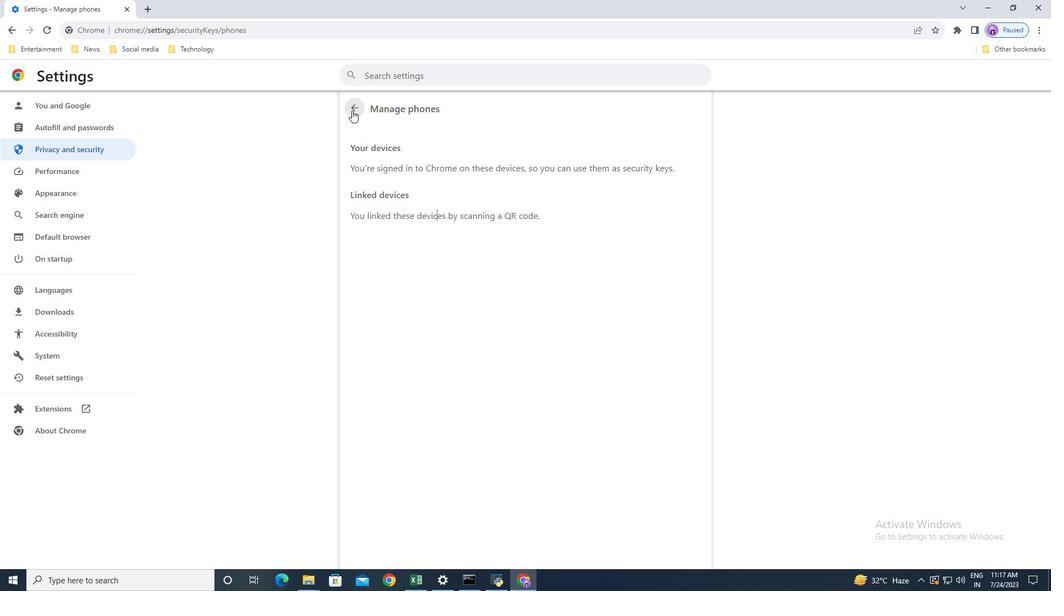 
Action: Mouse pressed left at (351, 106)
Screenshot: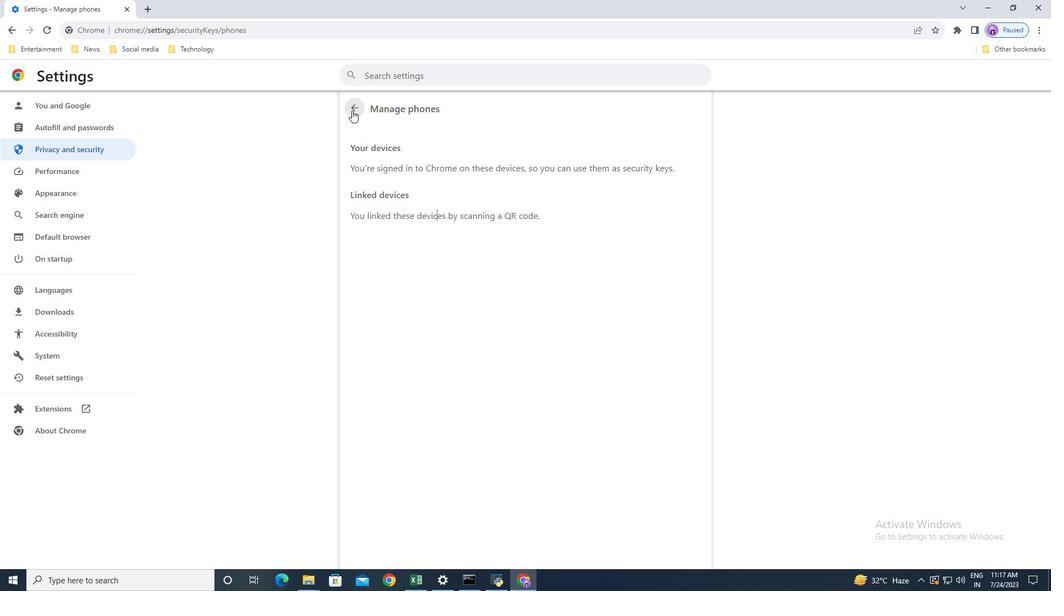 
Action: Mouse moved to (542, 399)
Screenshot: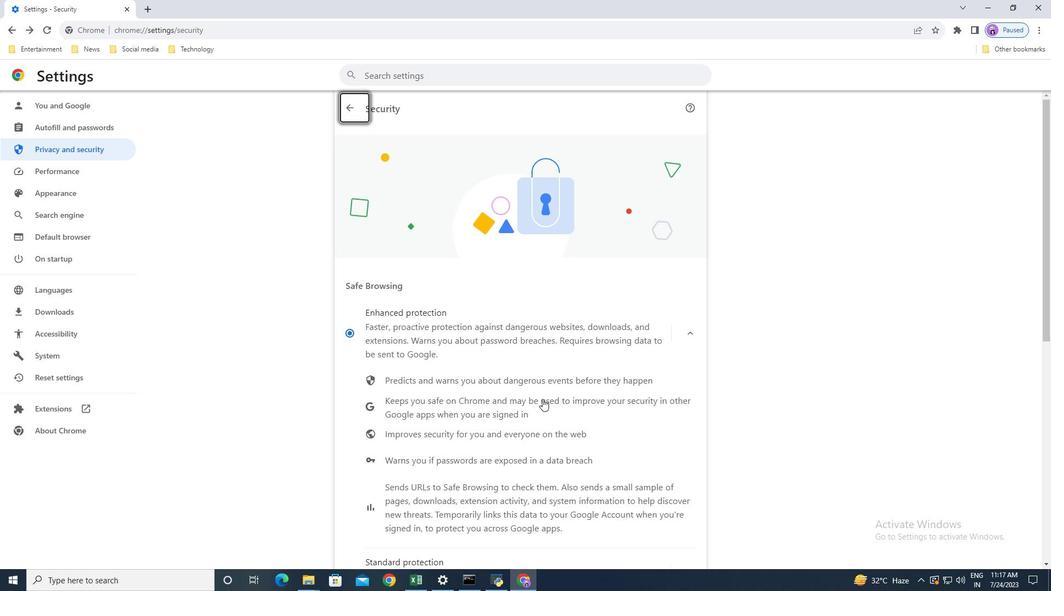 
Action: Mouse scrolled (542, 399) with delta (0, 0)
Screenshot: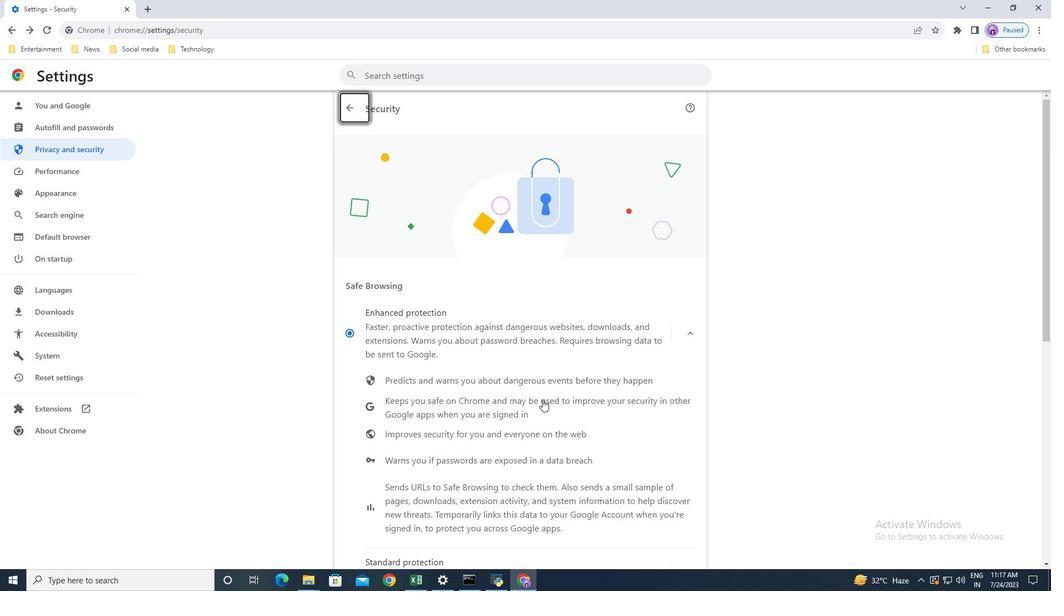 
Action: Mouse scrolled (542, 399) with delta (0, 0)
Screenshot: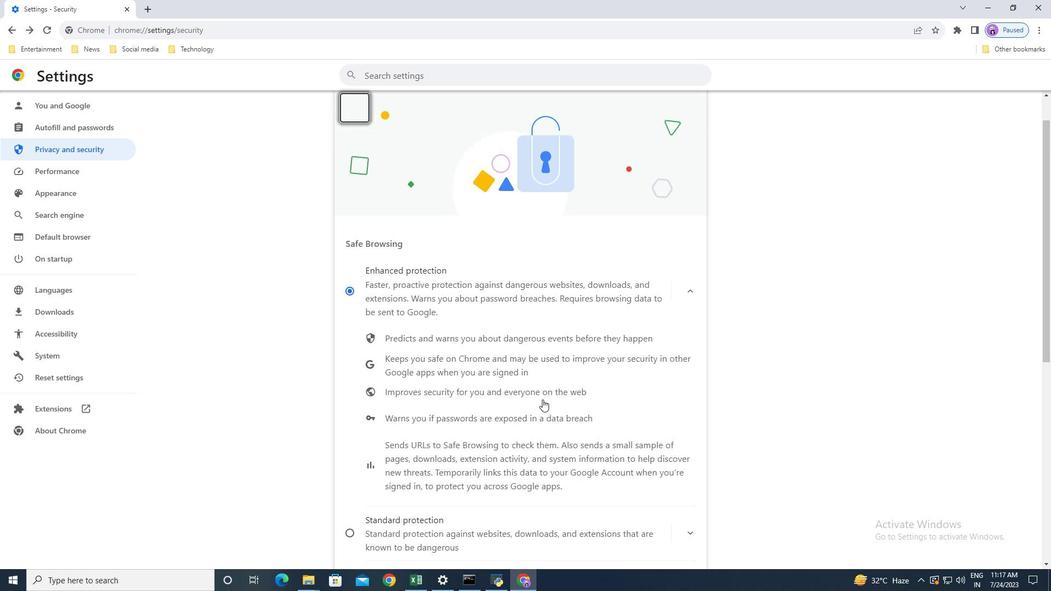
Action: Mouse scrolled (542, 399) with delta (0, 0)
Screenshot: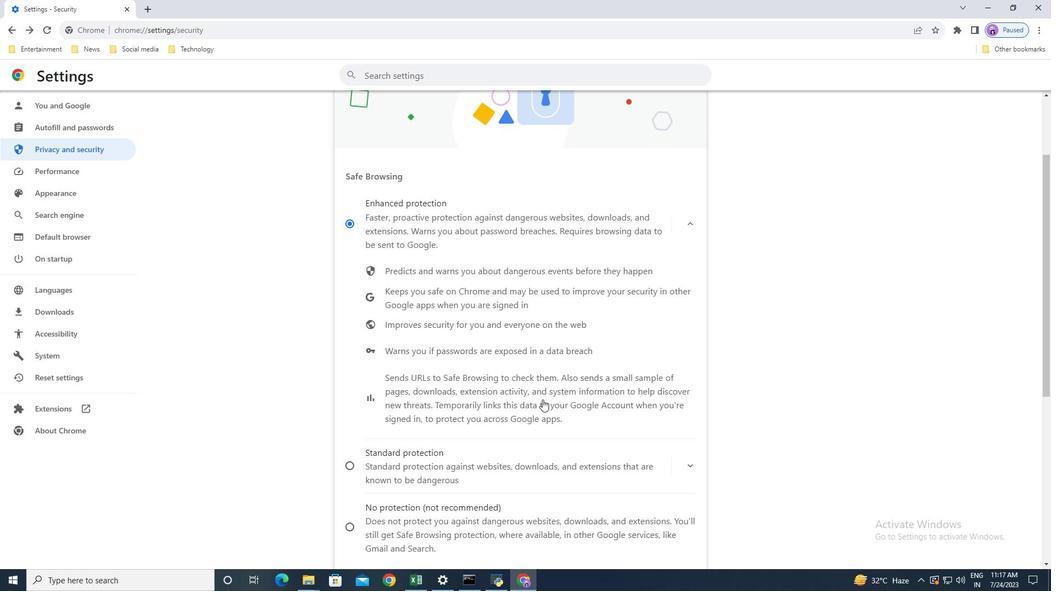 
Action: Mouse scrolled (542, 399) with delta (0, 0)
Screenshot: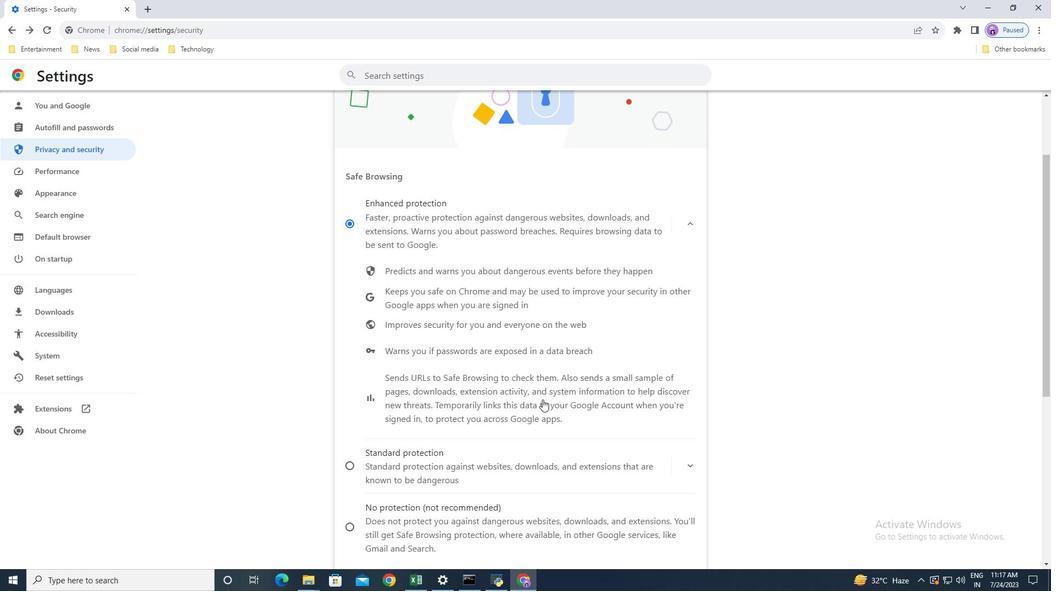 
Action: Mouse moved to (350, 353)
Screenshot: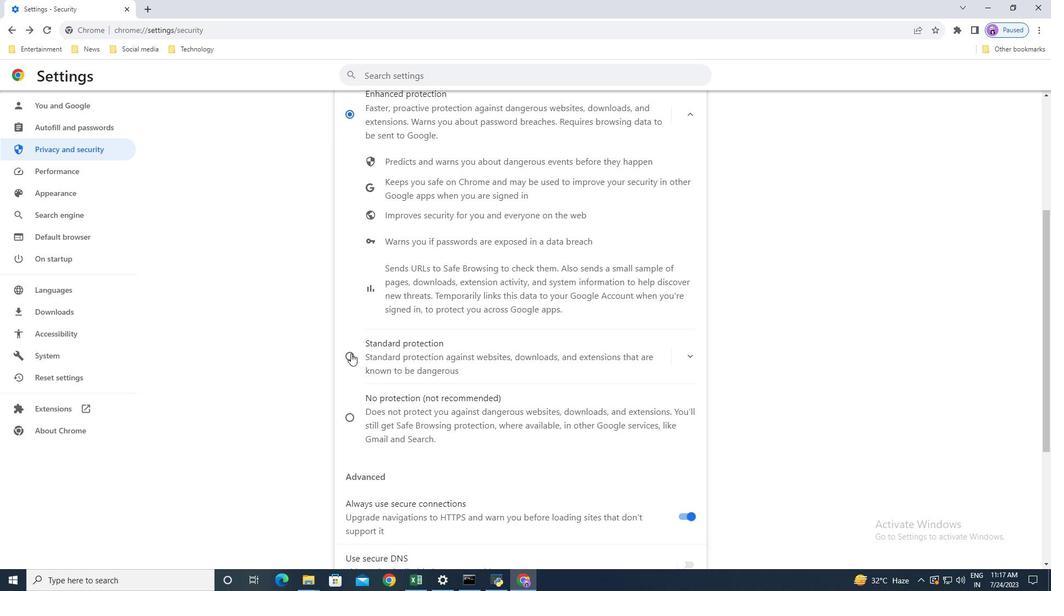 
Action: Mouse pressed left at (350, 353)
Screenshot: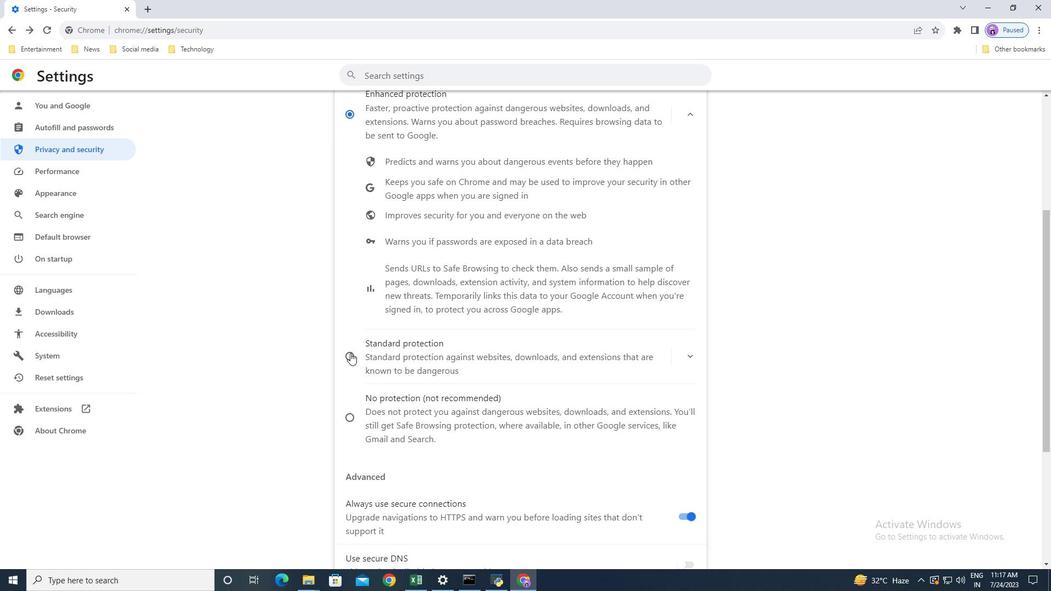 
Action: Mouse moved to (691, 323)
Screenshot: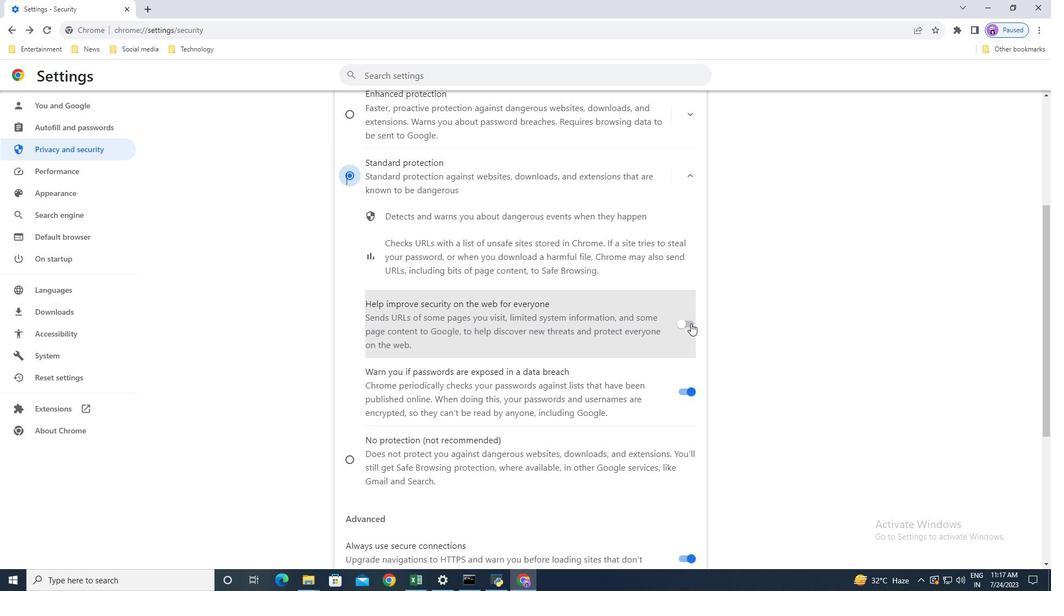 
Action: Mouse pressed left at (691, 323)
Screenshot: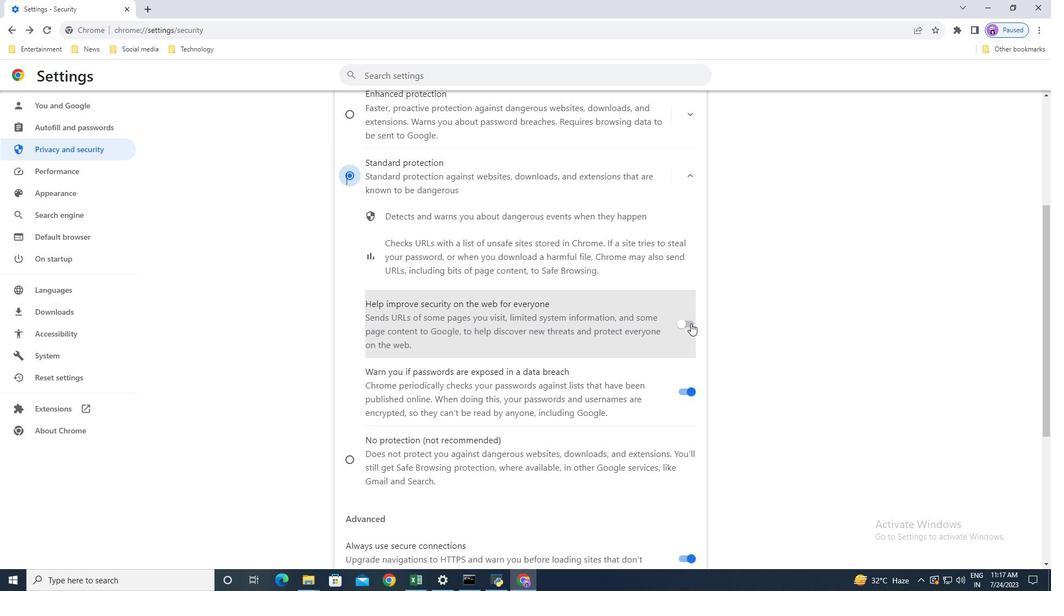 
Action: Mouse moved to (638, 416)
Screenshot: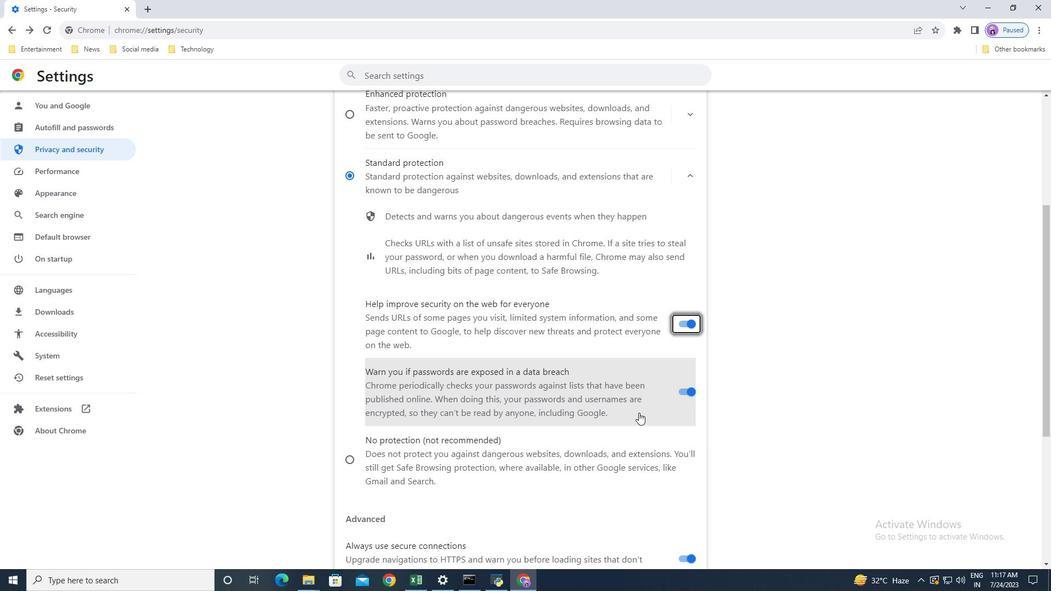 
Action: Mouse scrolled (638, 415) with delta (0, 0)
Screenshot: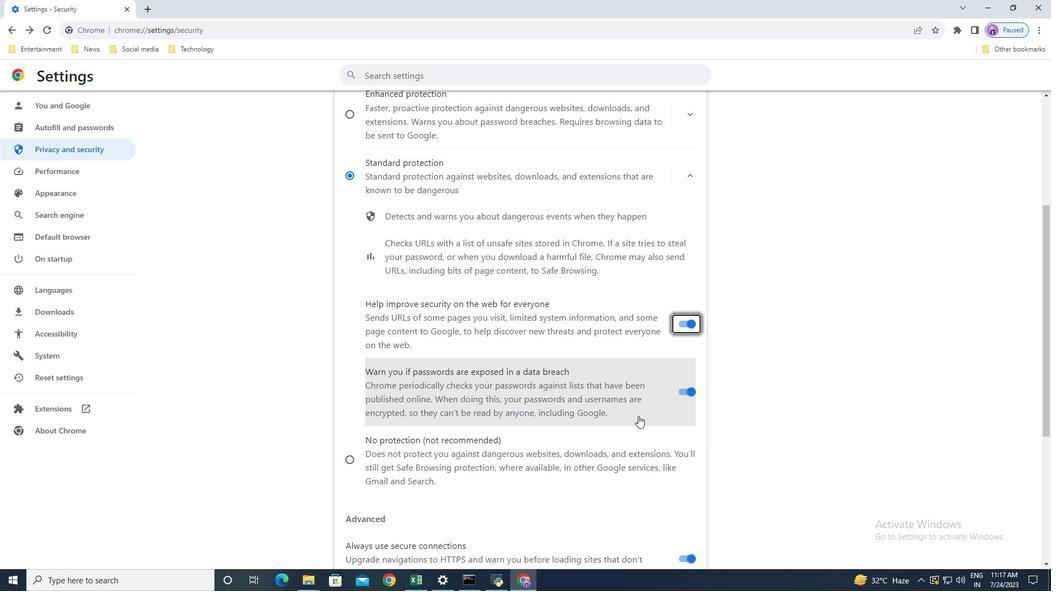 
Action: Mouse scrolled (638, 415) with delta (0, 0)
Screenshot: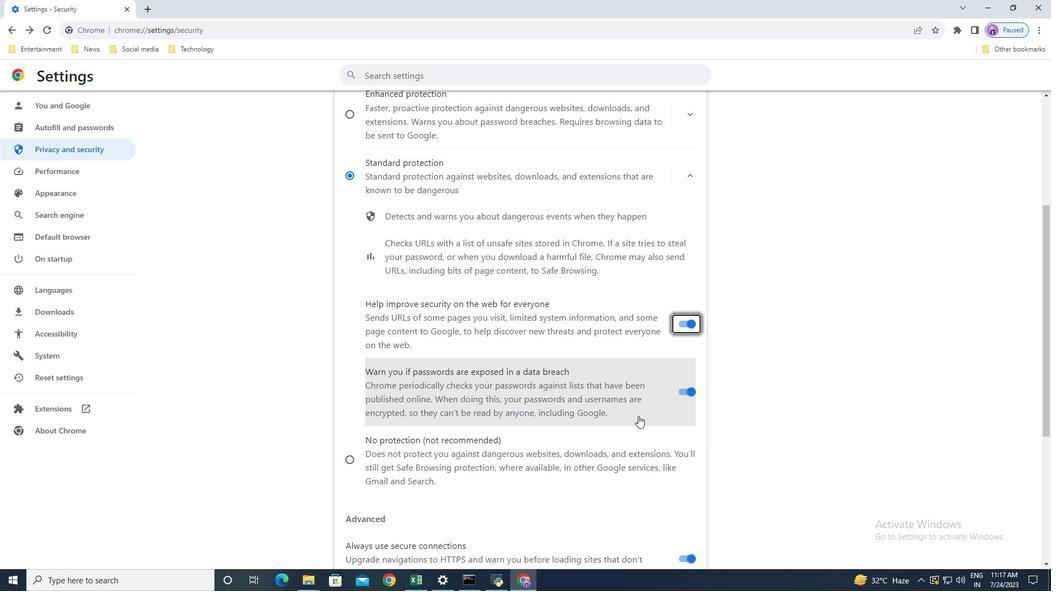
Action: Mouse scrolled (638, 415) with delta (0, 0)
Screenshot: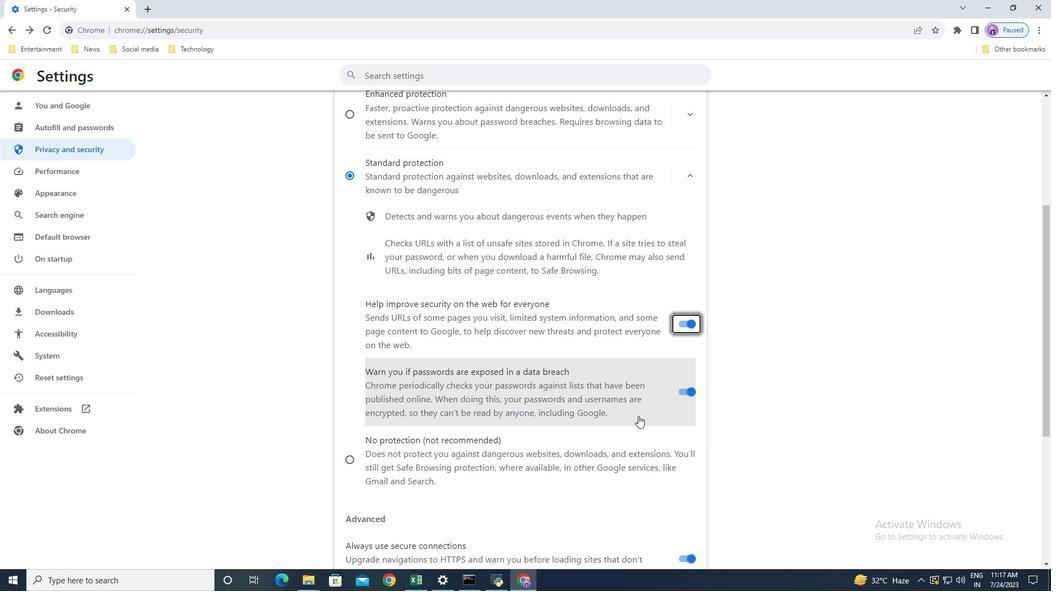 
Action: Mouse scrolled (638, 415) with delta (0, 0)
Screenshot: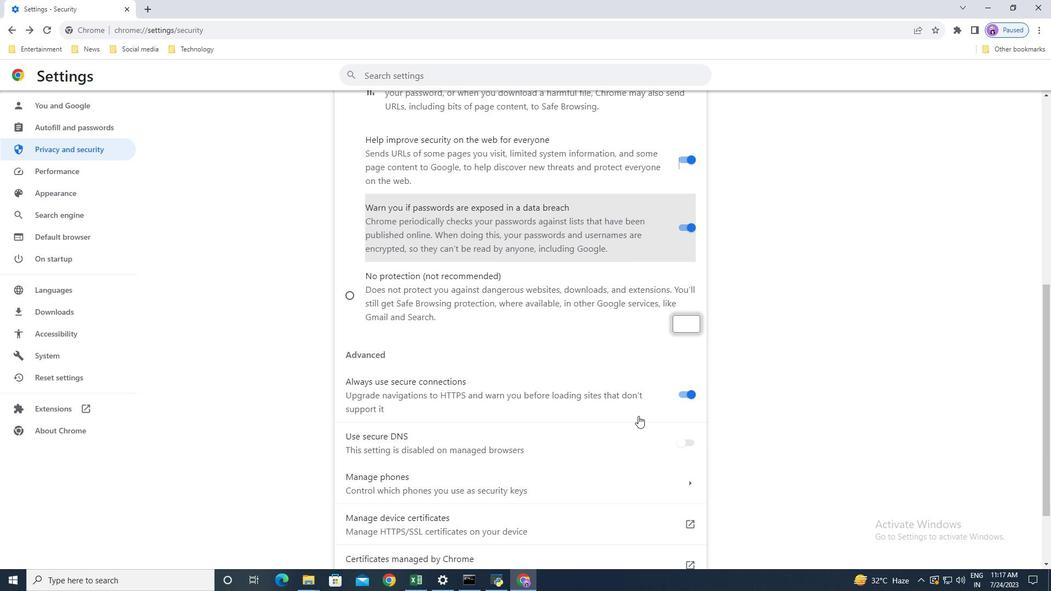 
Action: Mouse moved to (638, 416)
Screenshot: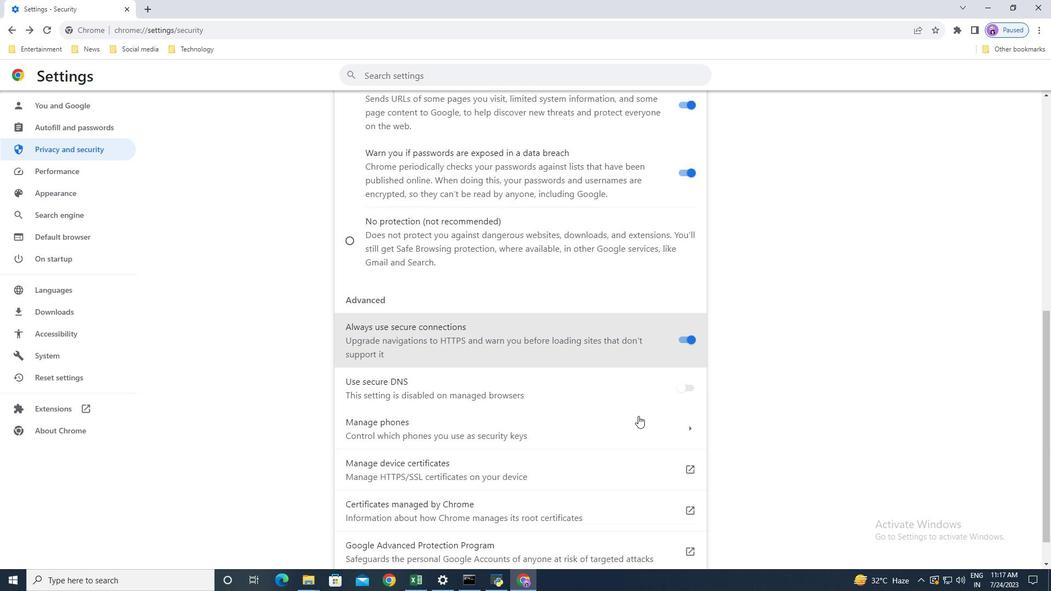 
Action: Mouse scrolled (638, 415) with delta (0, 0)
Screenshot: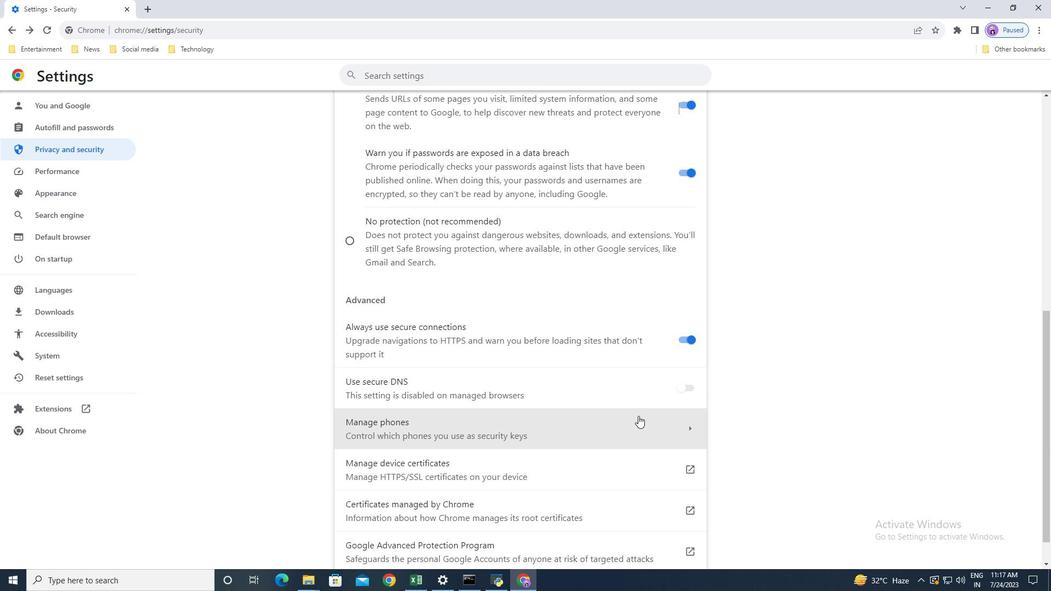 
Action: Mouse scrolled (638, 415) with delta (0, 0)
Screenshot: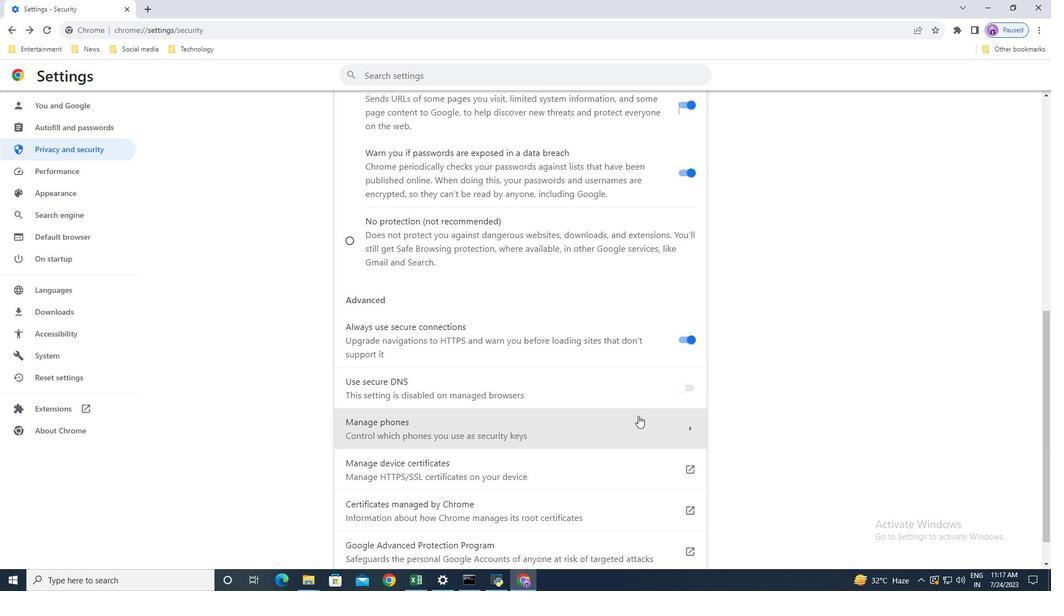 
Action: Mouse scrolled (638, 415) with delta (0, 0)
Screenshot: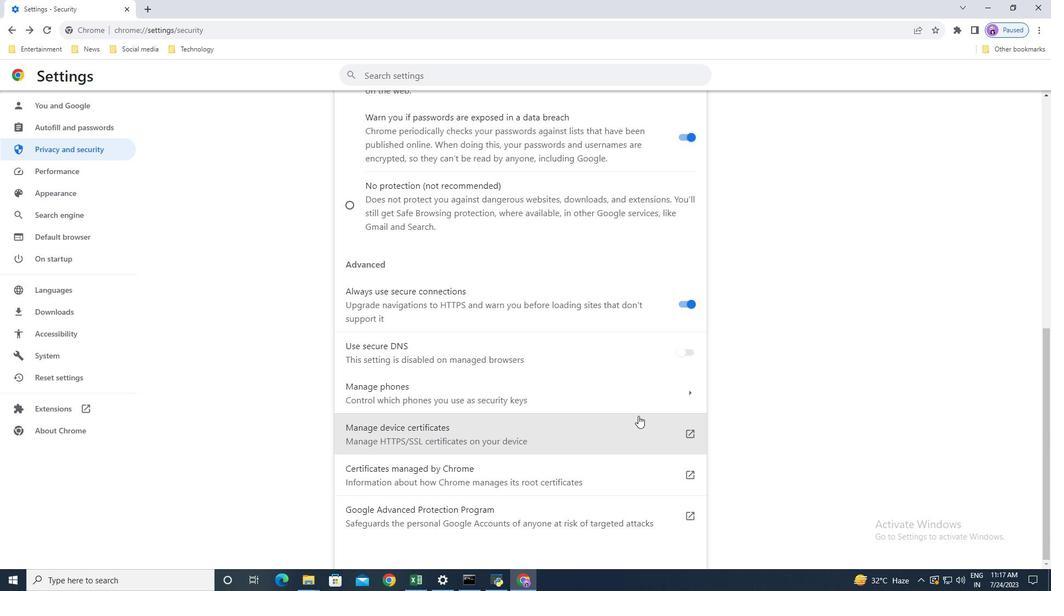 
Action: Mouse moved to (571, 439)
Screenshot: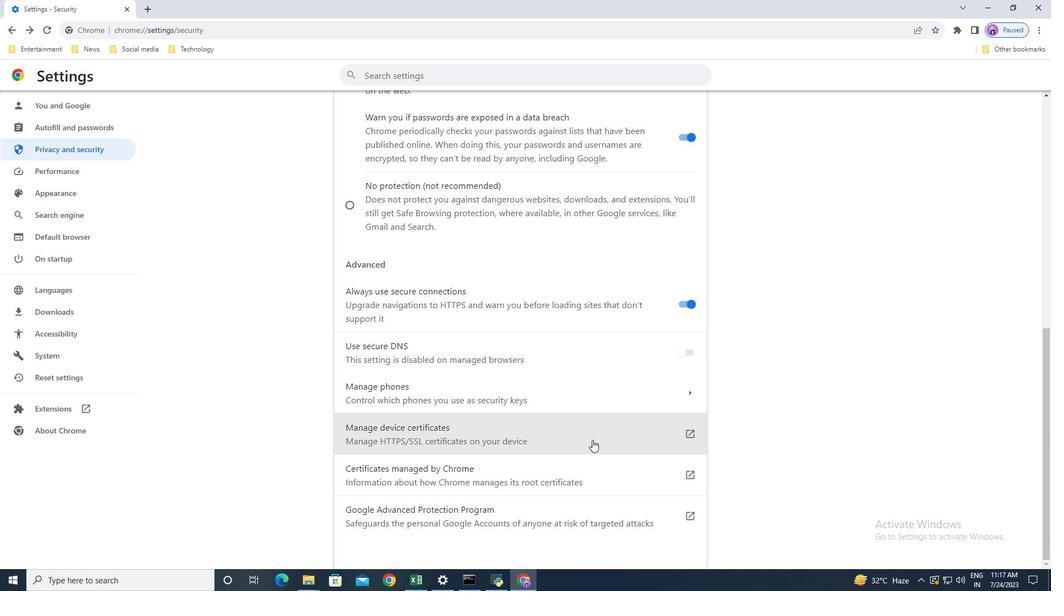 
Action: Mouse scrolled (571, 438) with delta (0, 0)
Screenshot: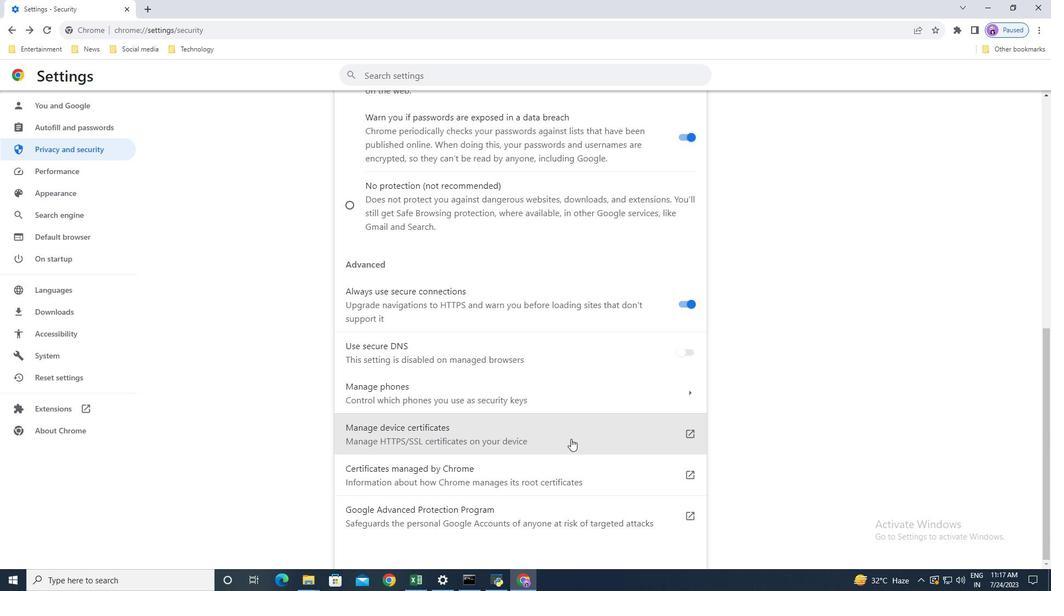 
Action: Mouse scrolled (571, 438) with delta (0, 0)
Screenshot: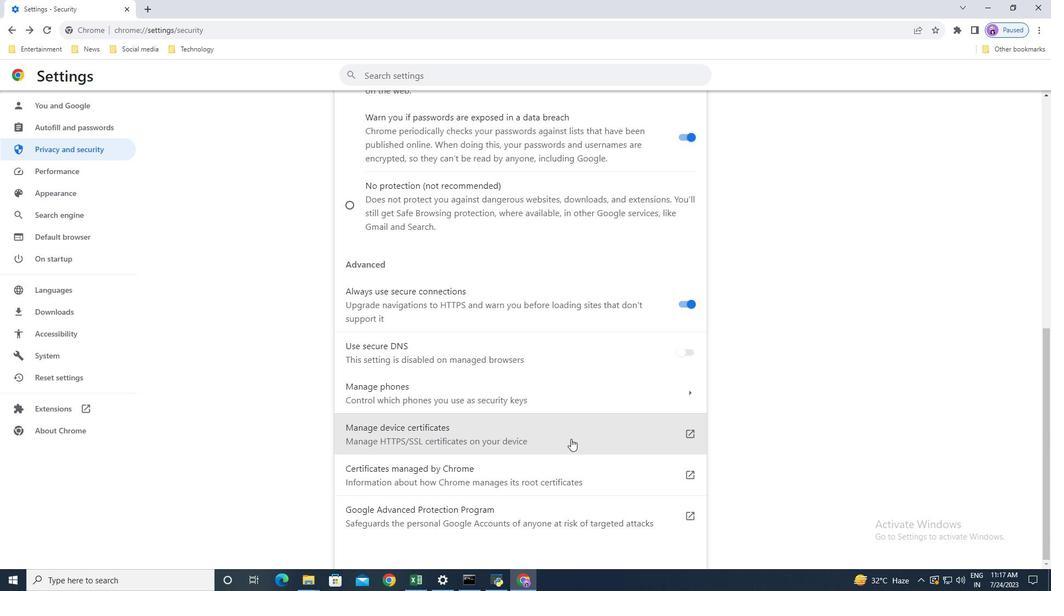
Action: Mouse moved to (575, 464)
Screenshot: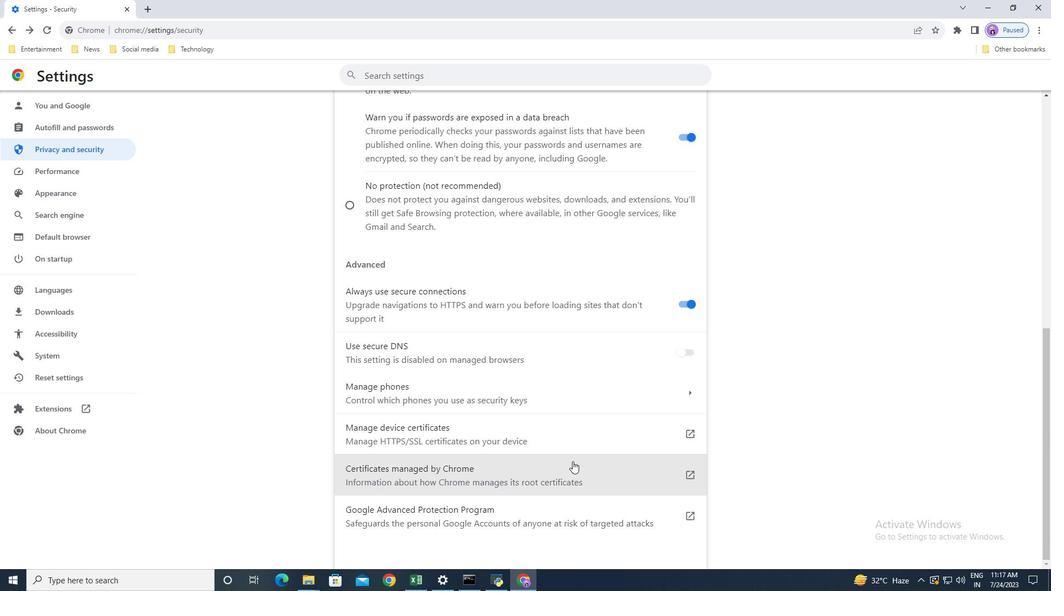 
Action: Mouse pressed left at (575, 464)
Screenshot: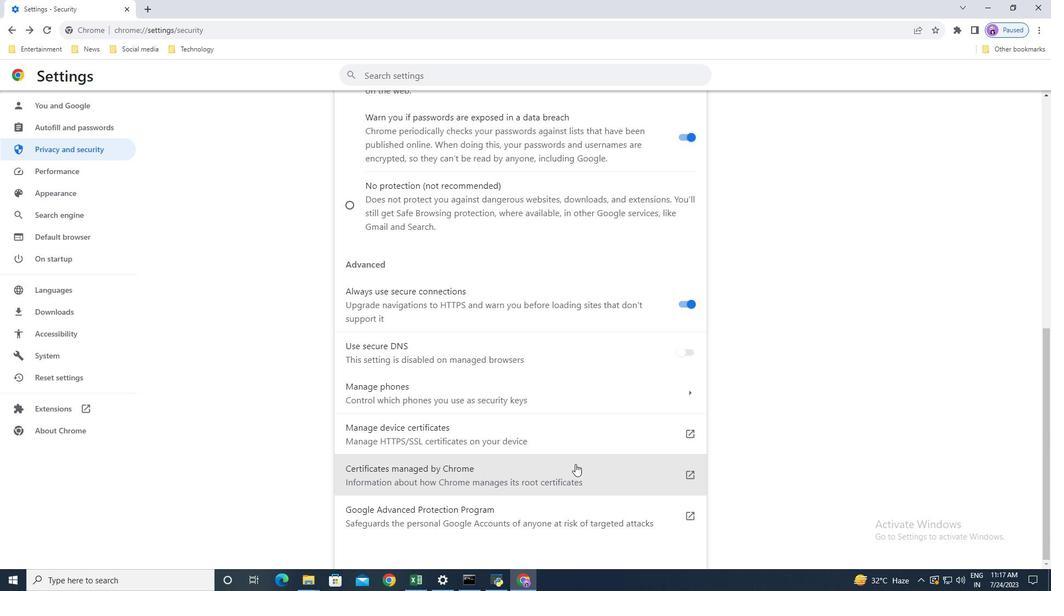 
Action: Mouse moved to (578, 460)
Screenshot: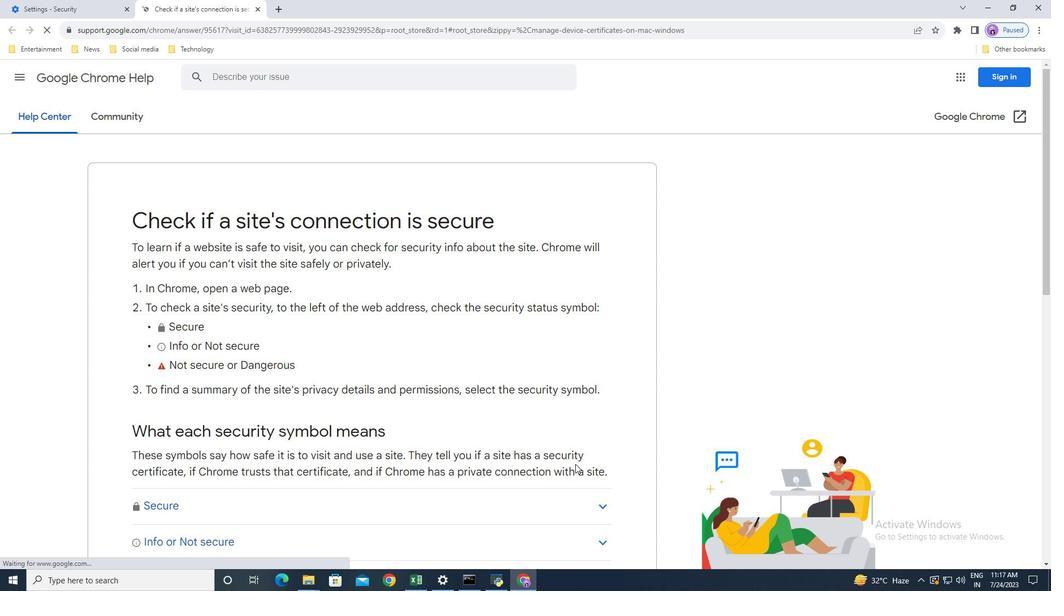 
Action: Mouse scrolled (578, 460) with delta (0, 0)
Screenshot: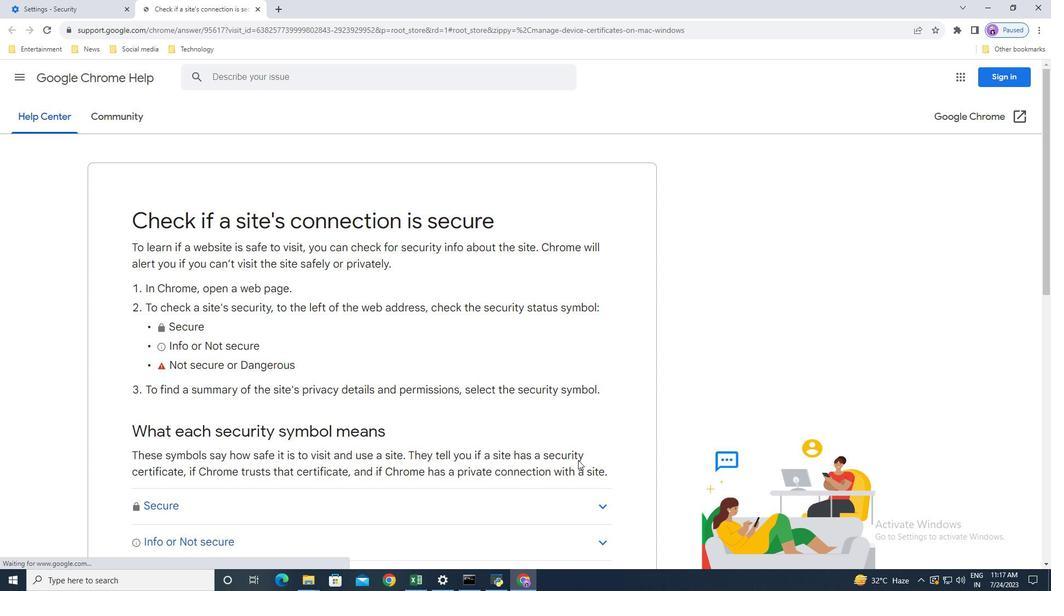 
Action: Mouse scrolled (578, 460) with delta (0, 0)
Screenshot: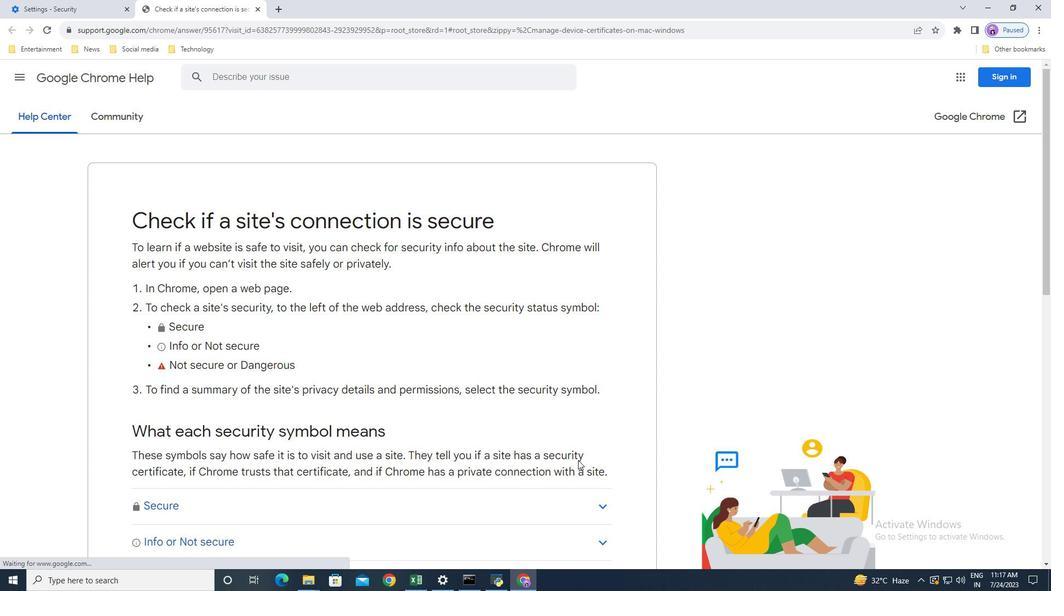 
Action: Mouse scrolled (578, 460) with delta (0, 0)
Screenshot: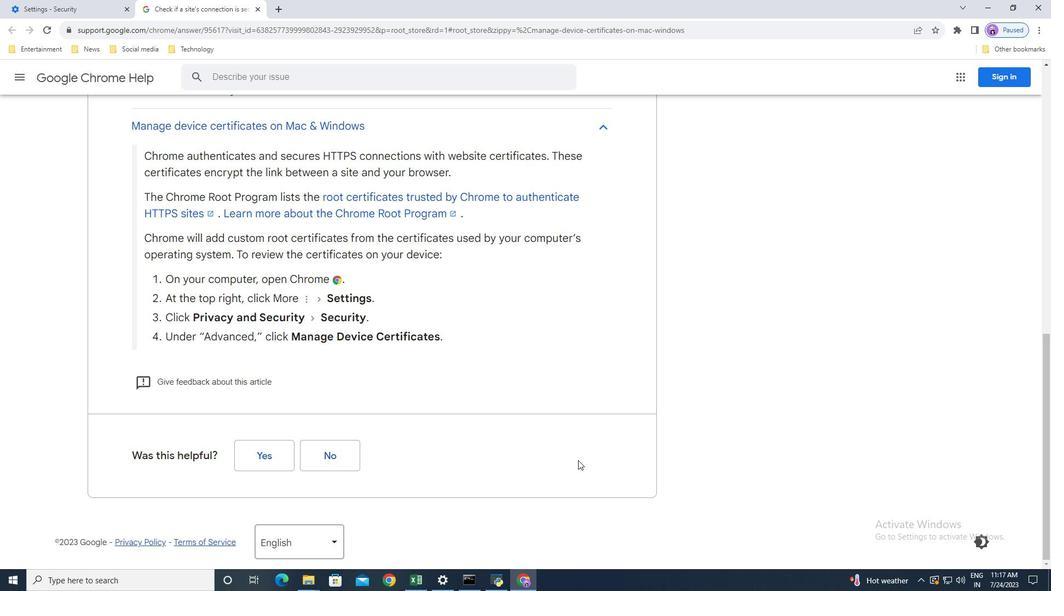 
Action: Mouse scrolled (578, 460) with delta (0, 0)
Screenshot: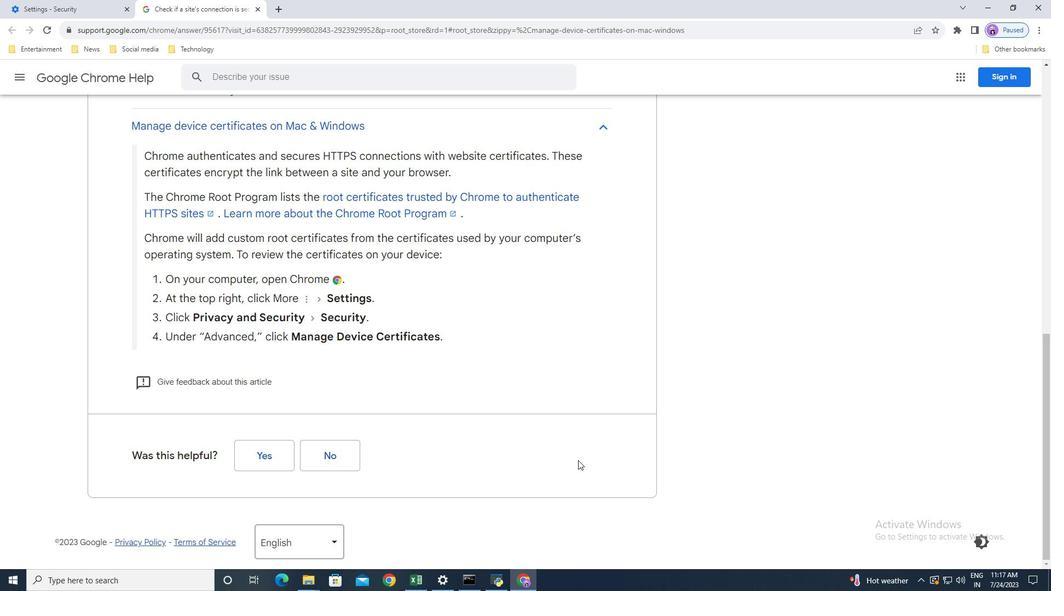 
Action: Mouse scrolled (578, 461) with delta (0, 0)
Screenshot: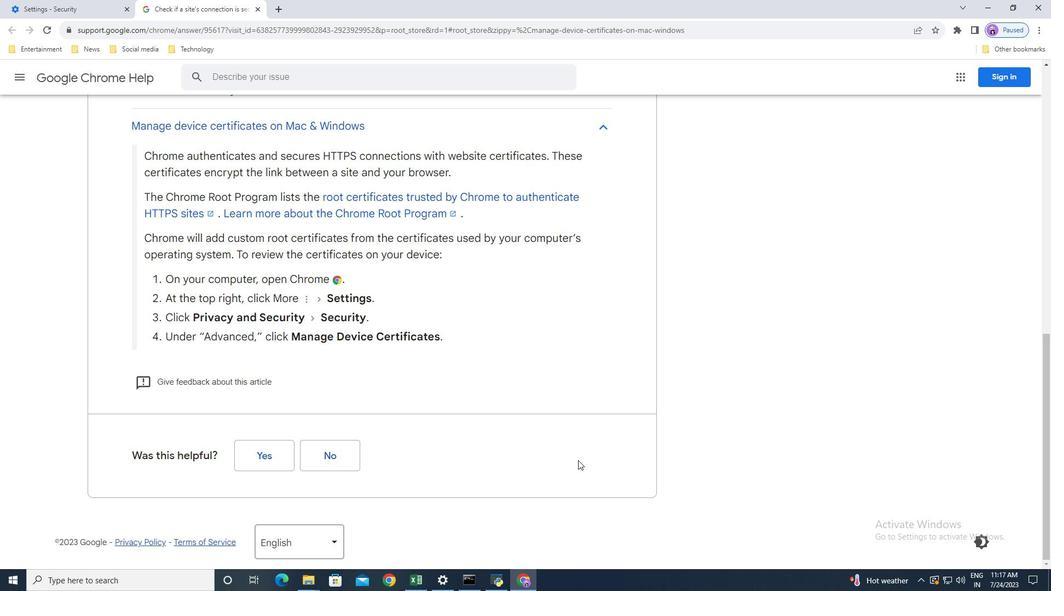 
Action: Mouse scrolled (578, 461) with delta (0, 0)
Screenshot: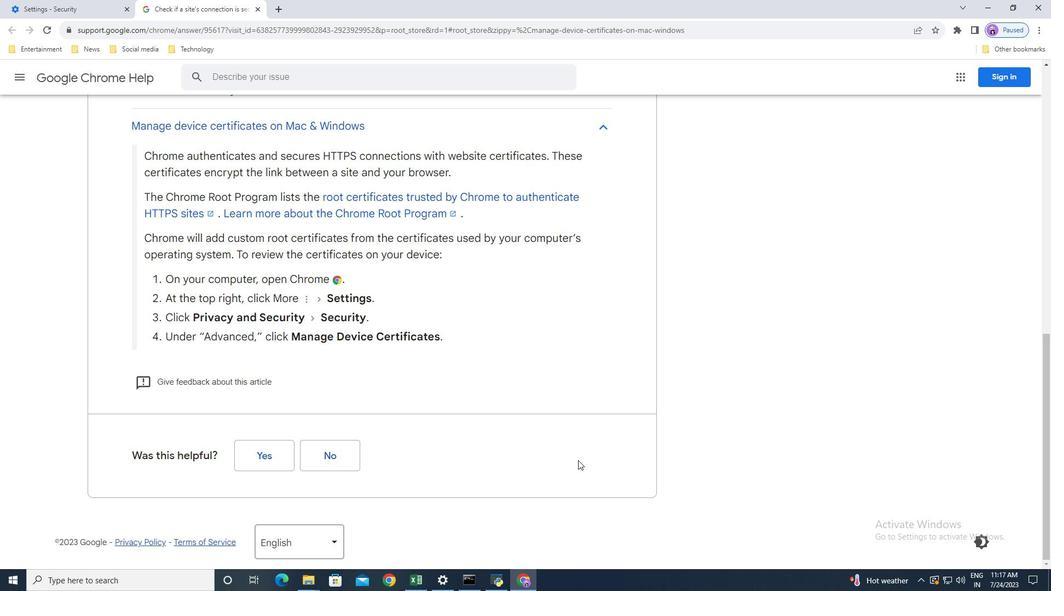 
Action: Mouse scrolled (578, 461) with delta (0, 0)
Screenshot: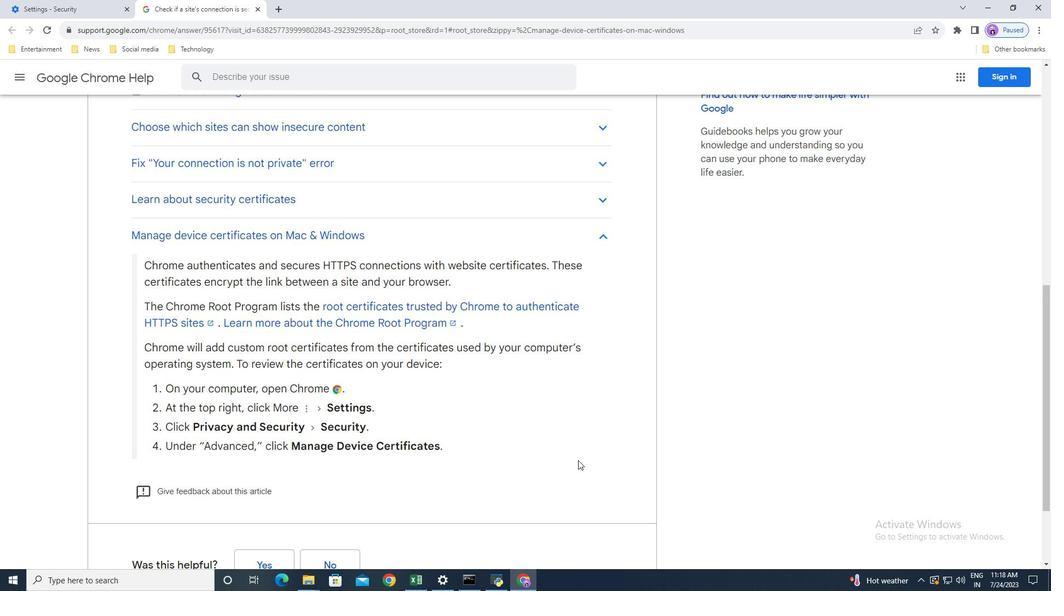 
Action: Mouse moved to (577, 456)
Screenshot: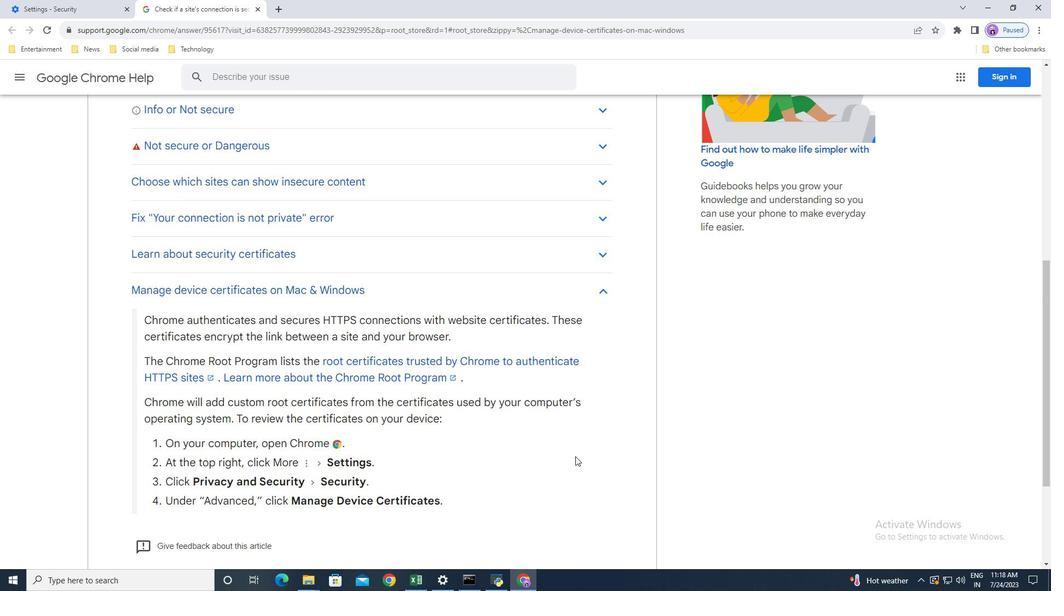 
Action: Mouse scrolled (577, 457) with delta (0, 0)
Screenshot: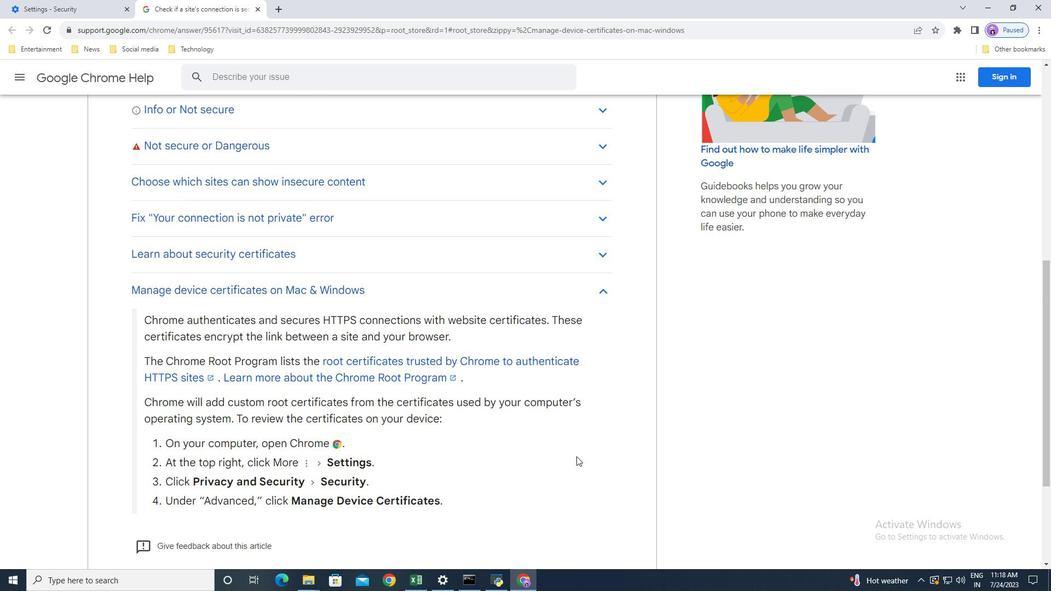 
Action: Mouse scrolled (577, 457) with delta (0, 0)
Screenshot: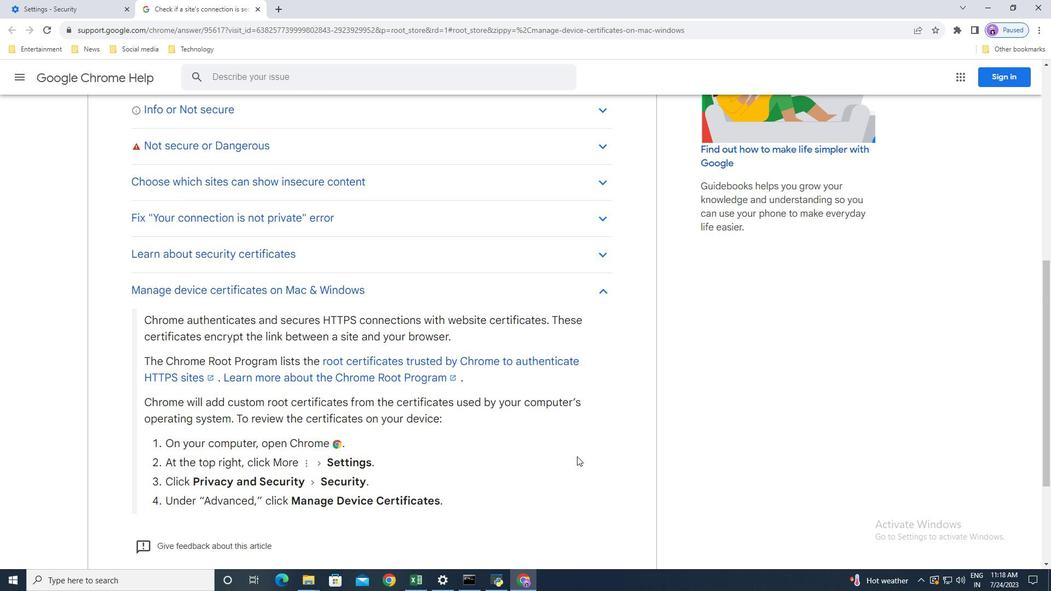
Action: Mouse scrolled (577, 457) with delta (0, 0)
Screenshot: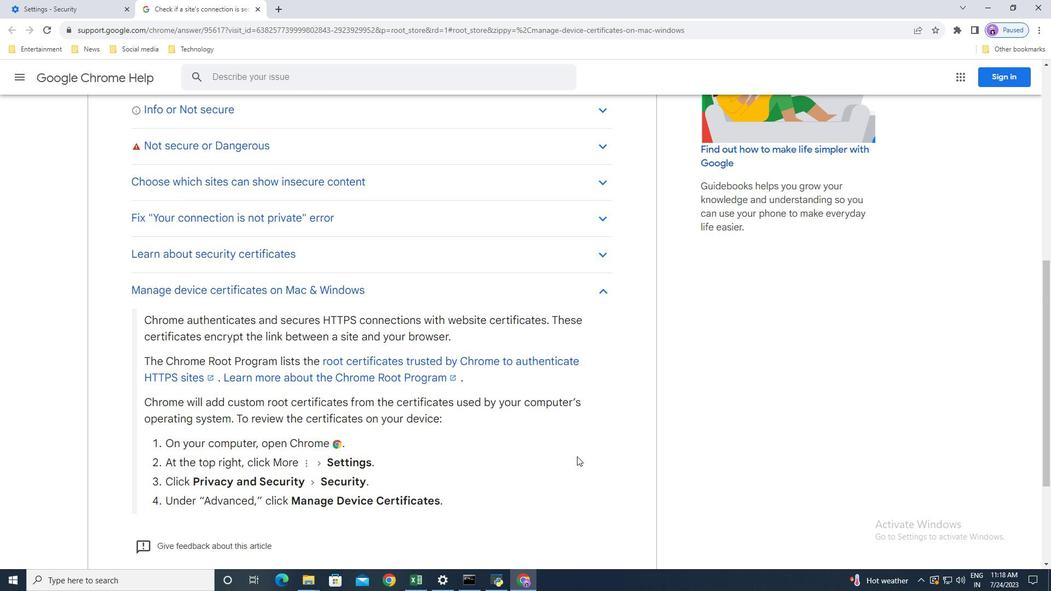
Action: Mouse moved to (69, 0)
Screenshot: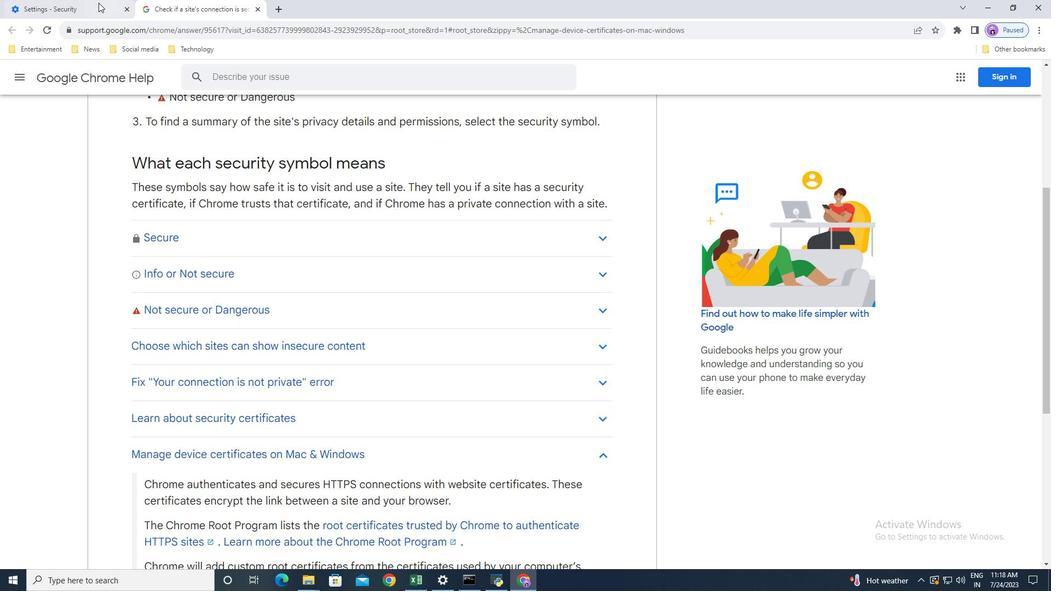 
Action: Mouse pressed left at (69, 0)
Screenshot: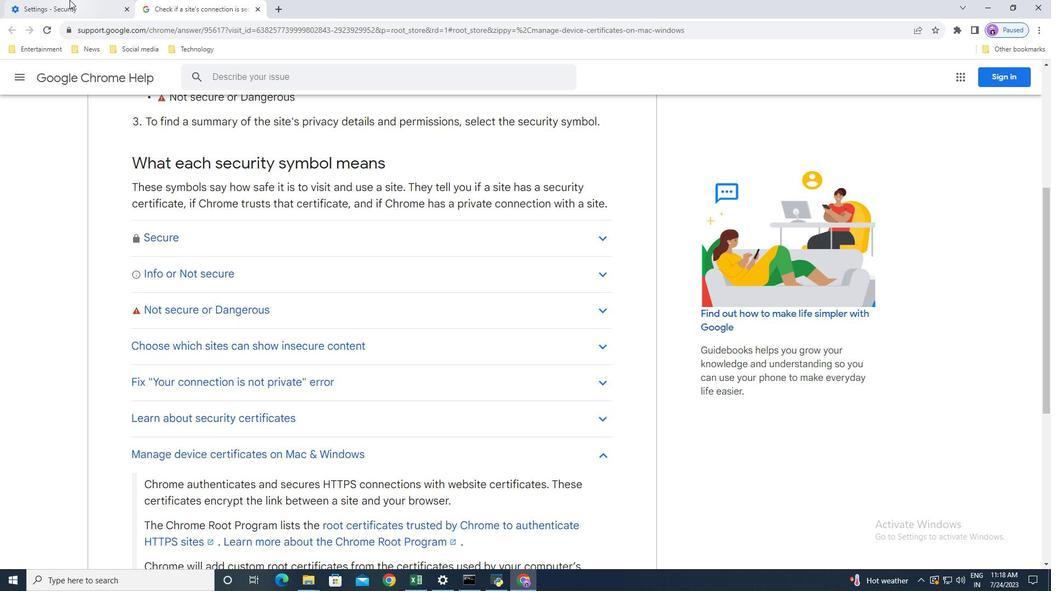 
Action: Mouse moved to (555, 465)
Screenshot: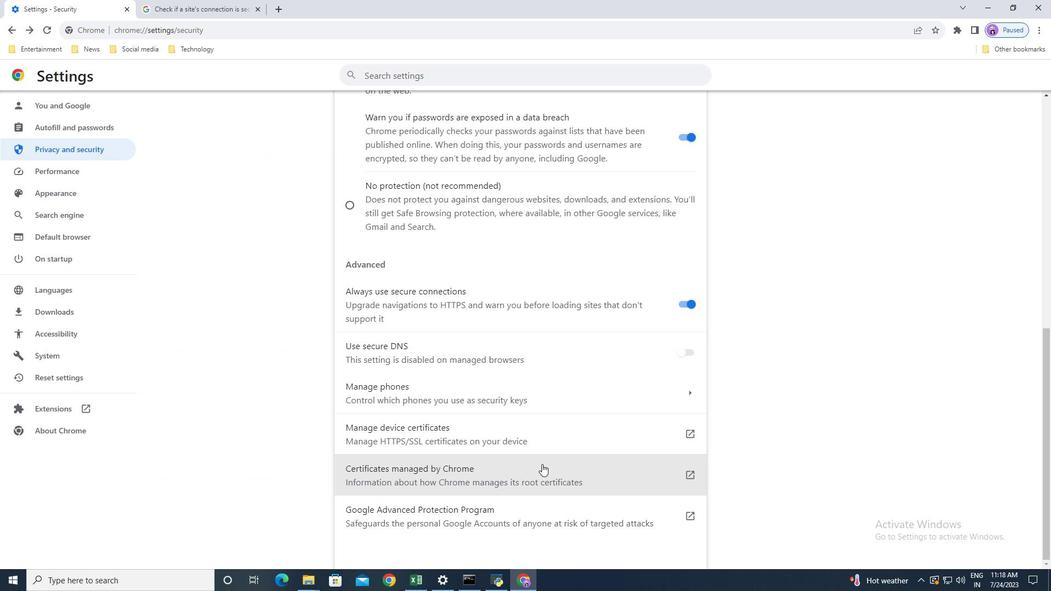 
Action: Mouse scrolled (555, 464) with delta (0, 0)
Screenshot: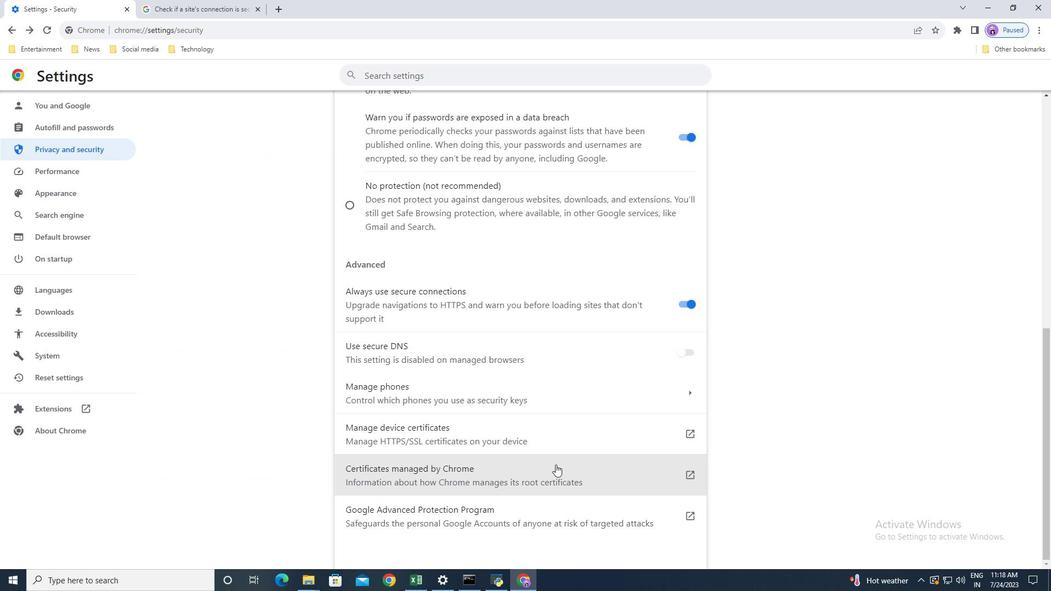 
Action: Mouse scrolled (555, 464) with delta (0, 0)
Screenshot: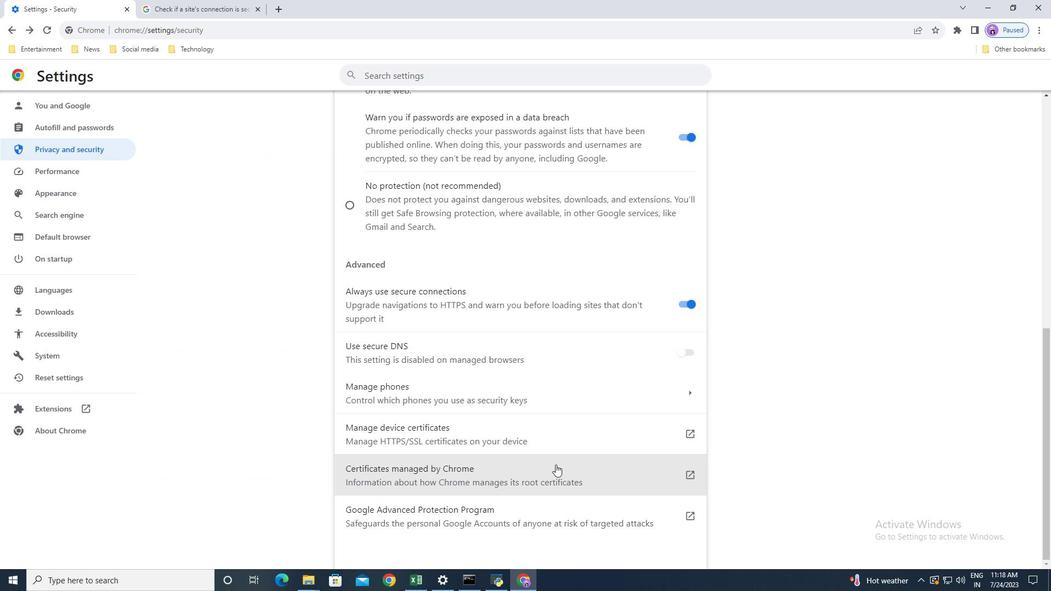 
Action: Mouse moved to (686, 350)
Screenshot: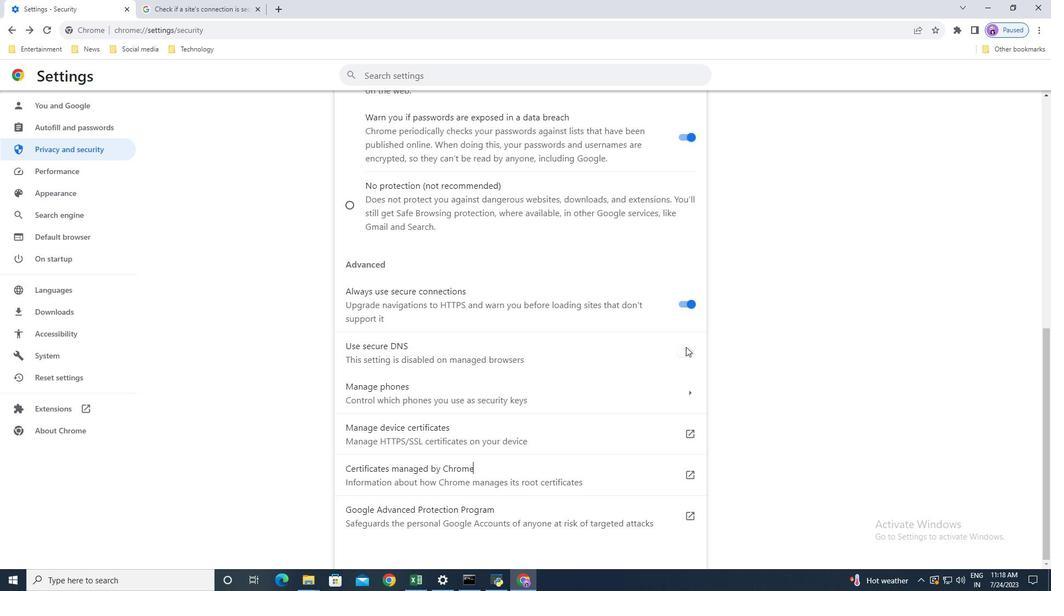 
Action: Mouse pressed left at (686, 350)
Screenshot: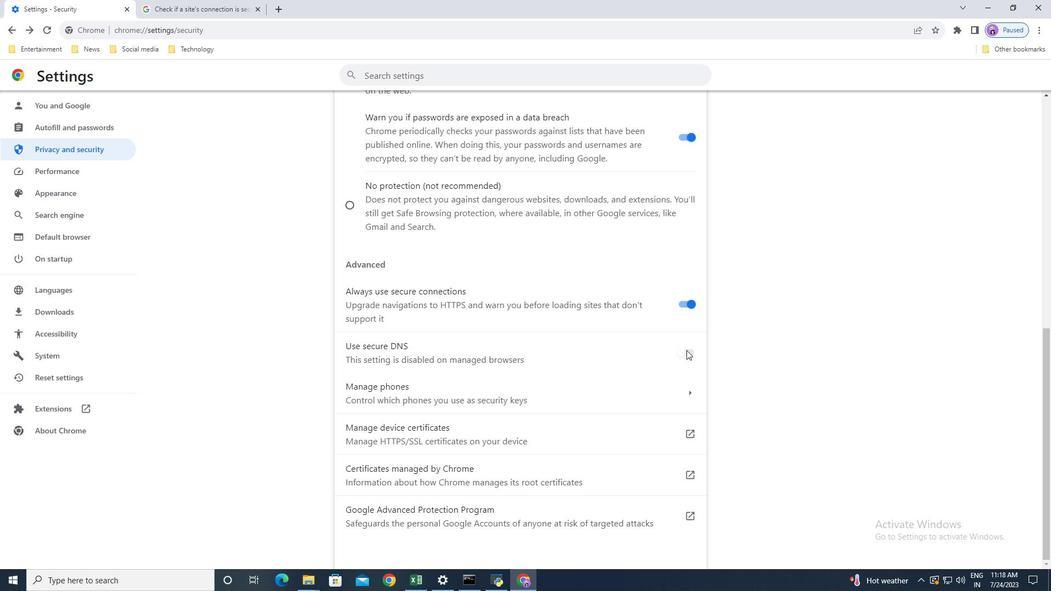 
Action: Mouse scrolled (686, 351) with delta (0, 0)
Screenshot: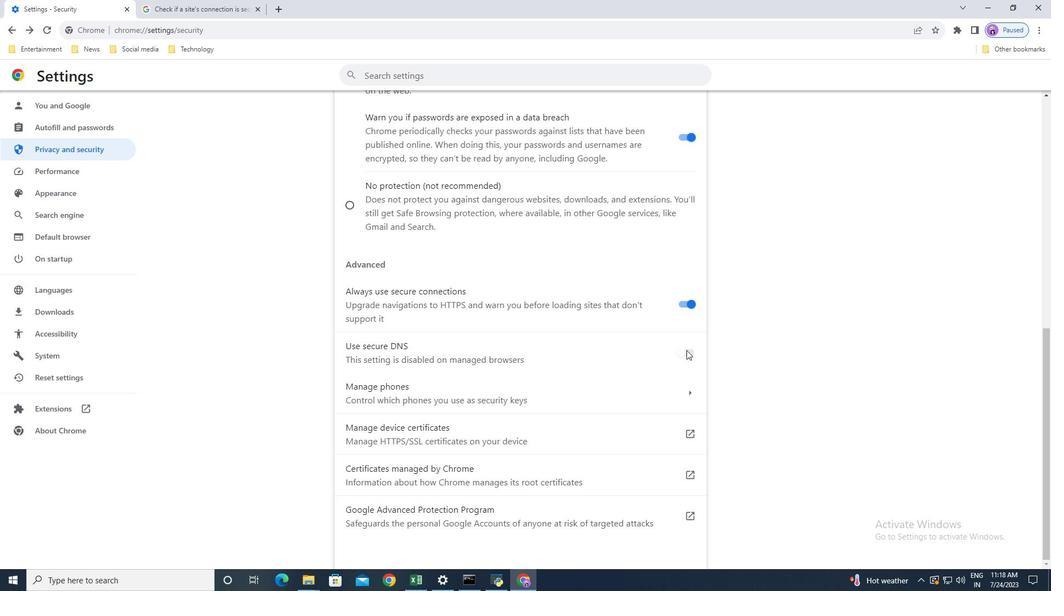 
Action: Mouse scrolled (686, 351) with delta (0, 0)
Screenshot: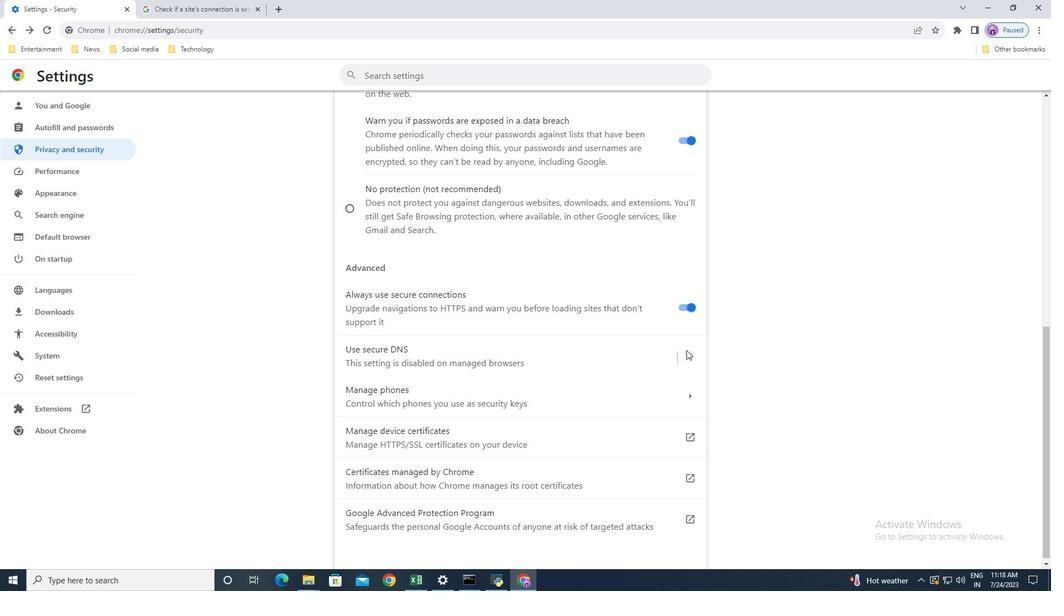 
Action: Mouse scrolled (686, 351) with delta (0, 0)
Screenshot: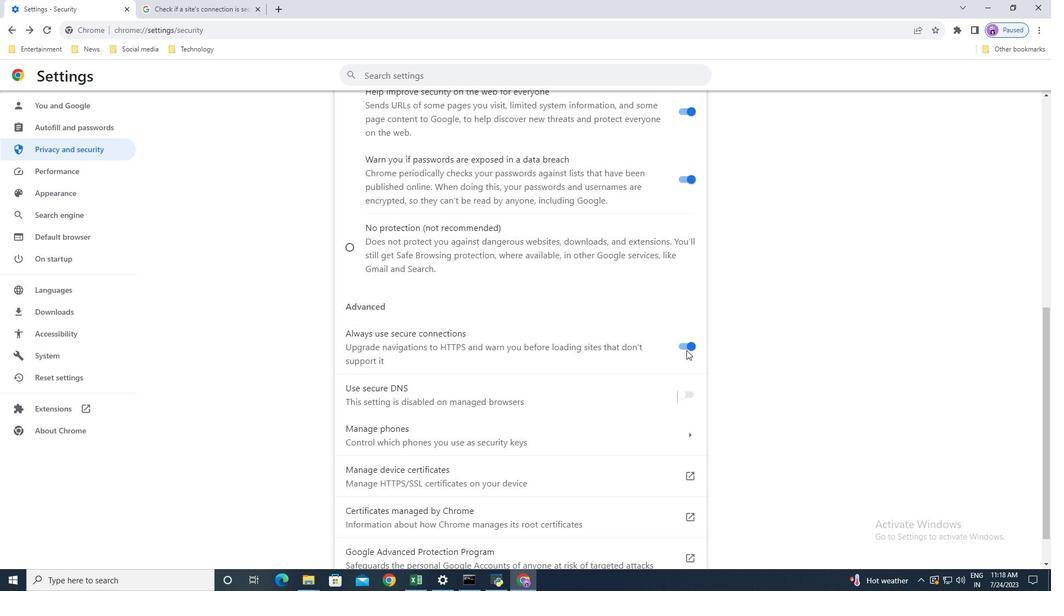 
Action: Mouse scrolled (686, 351) with delta (0, 0)
Screenshot: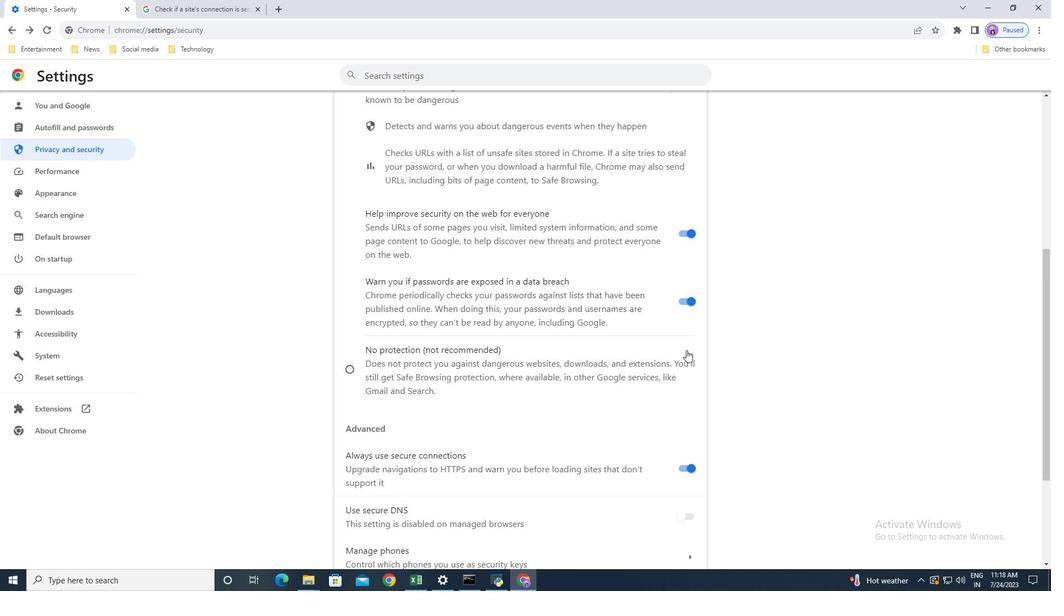 
Action: Mouse scrolled (686, 351) with delta (0, 0)
Screenshot: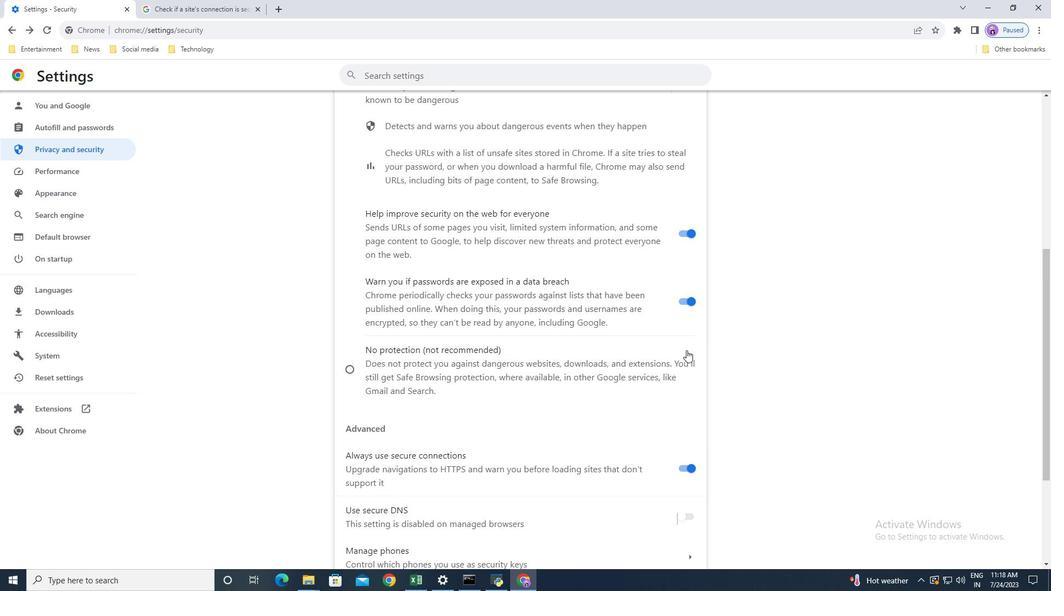 
Action: Mouse scrolled (686, 351) with delta (0, 0)
Screenshot: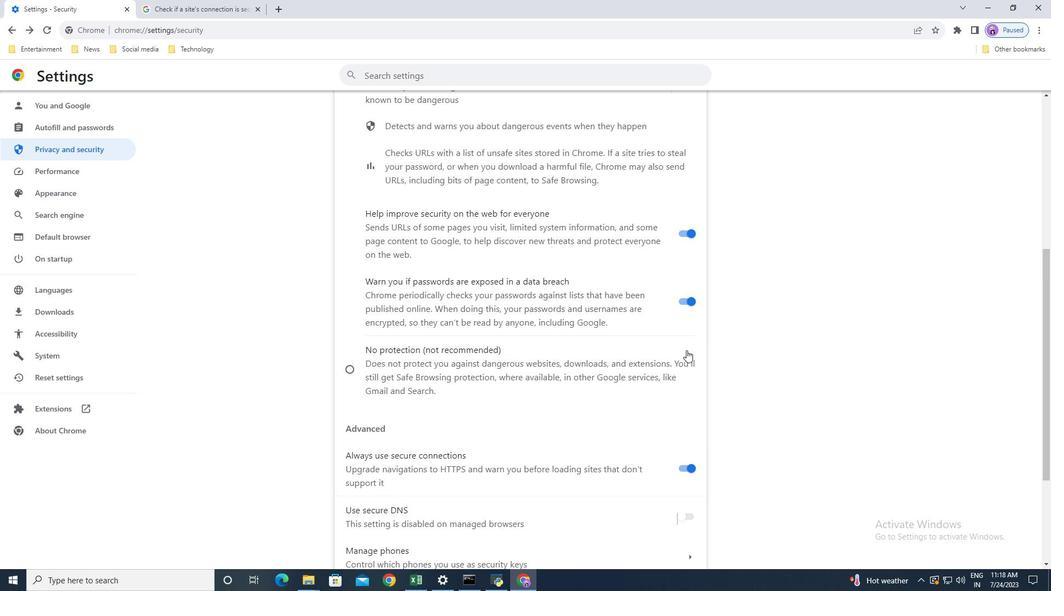 
Action: Mouse scrolled (686, 351) with delta (0, 0)
Screenshot: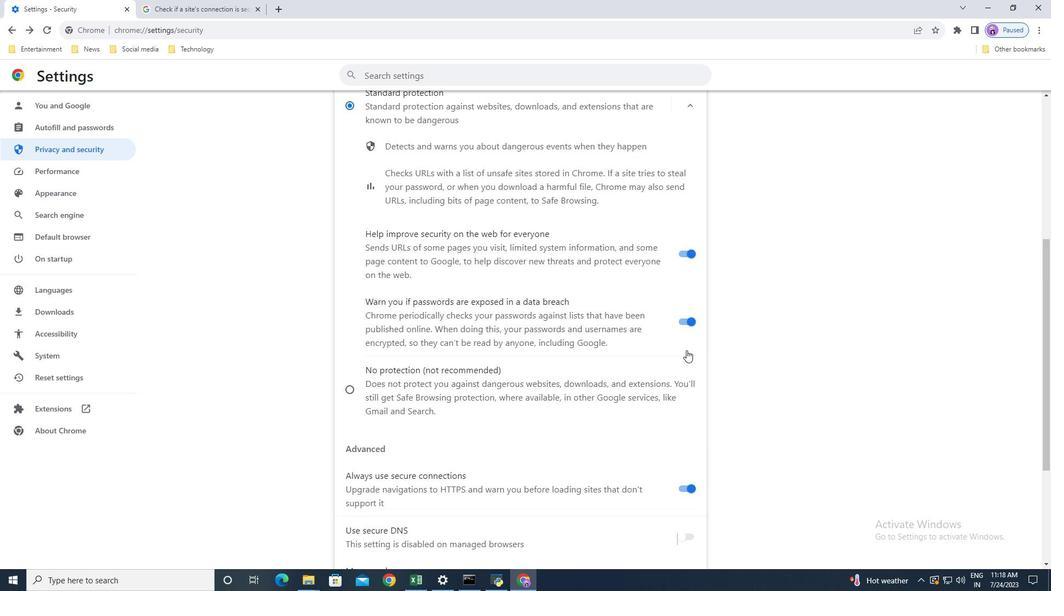 
Action: Mouse scrolled (686, 351) with delta (0, 0)
Screenshot: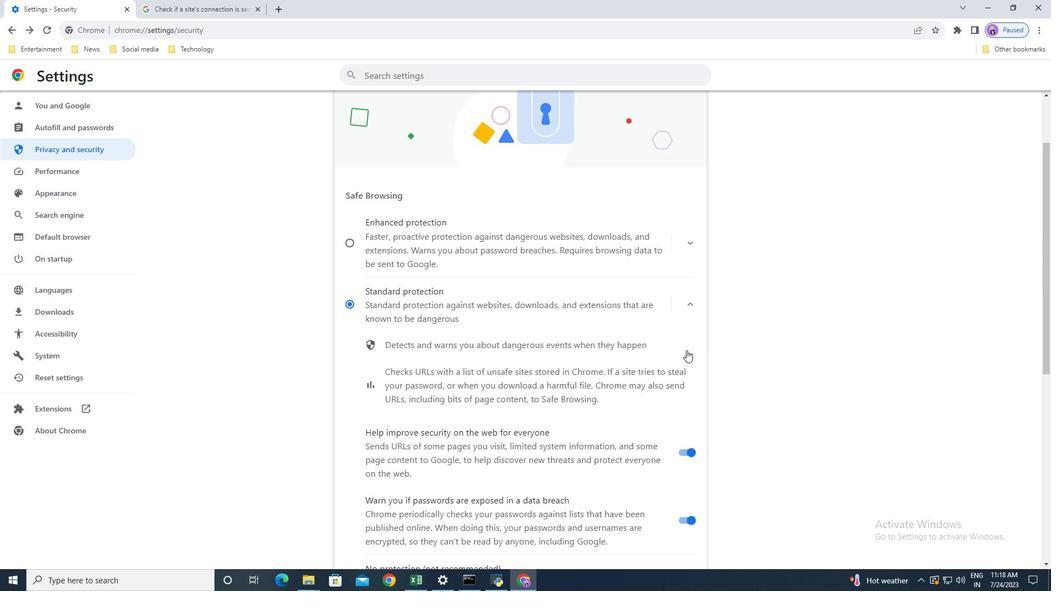 
Action: Mouse scrolled (686, 351) with delta (0, 0)
Screenshot: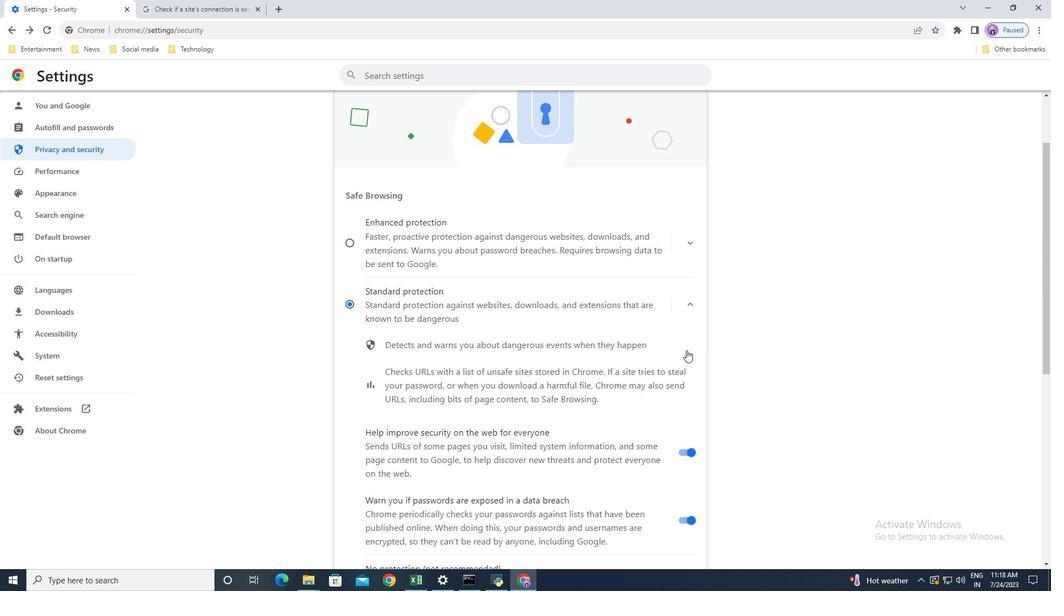 
Action: Mouse scrolled (686, 351) with delta (0, 0)
Screenshot: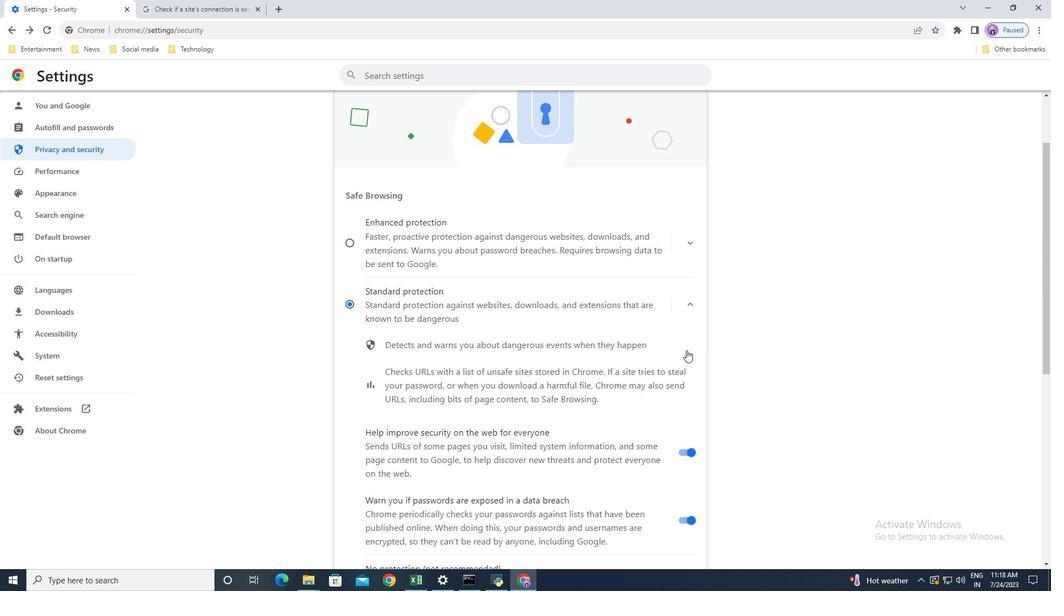 
Action: Mouse scrolled (686, 351) with delta (0, 0)
Screenshot: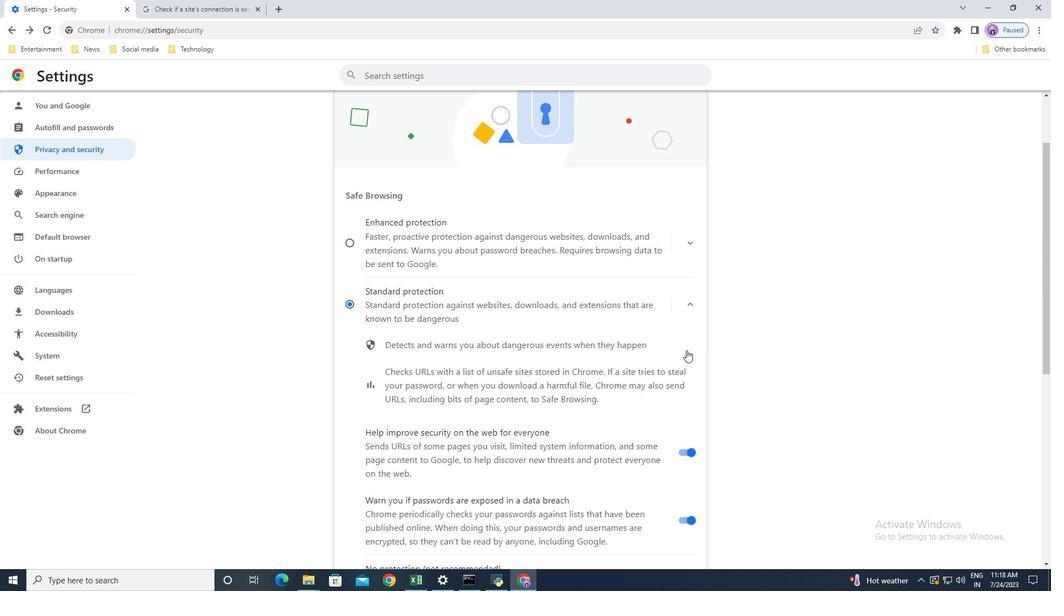 
Action: Mouse scrolled (686, 351) with delta (0, 0)
Screenshot: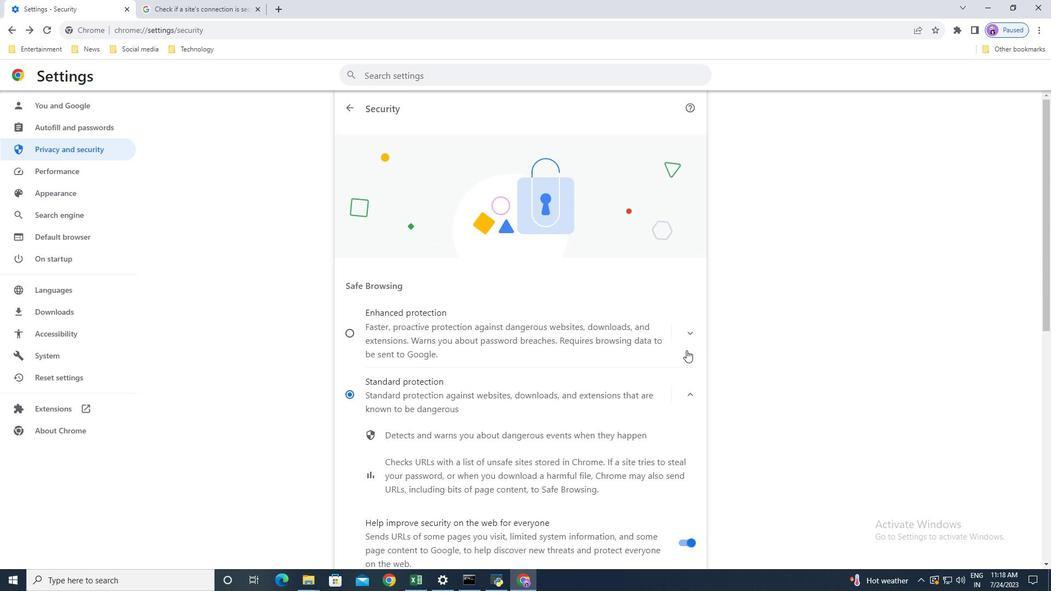 
Action: Mouse scrolled (686, 351) with delta (0, 0)
Screenshot: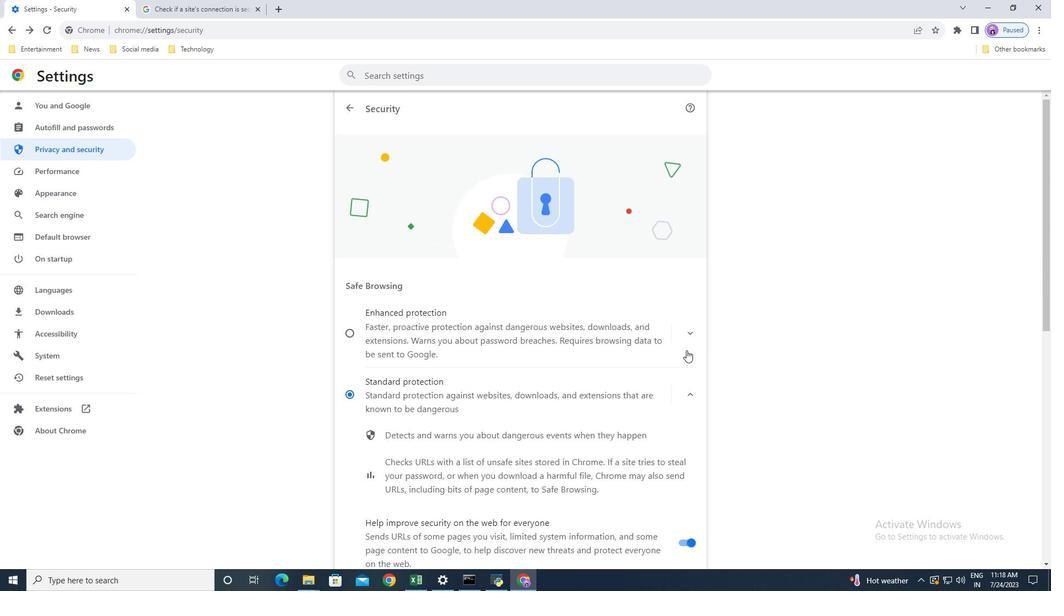 
Action: Mouse scrolled (686, 351) with delta (0, 0)
Screenshot: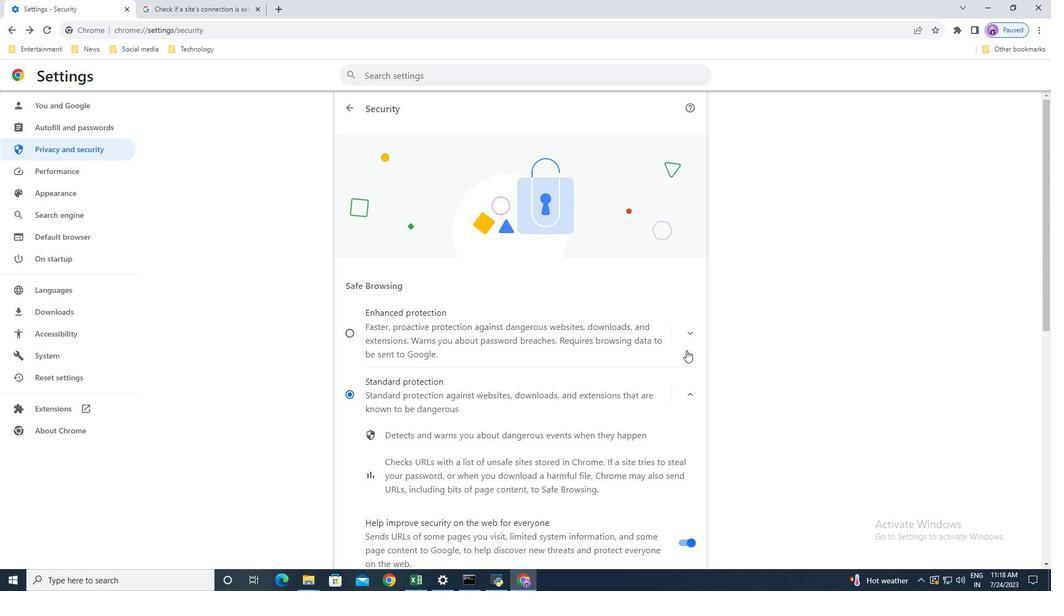 
Action: Mouse scrolled (686, 351) with delta (0, 0)
Screenshot: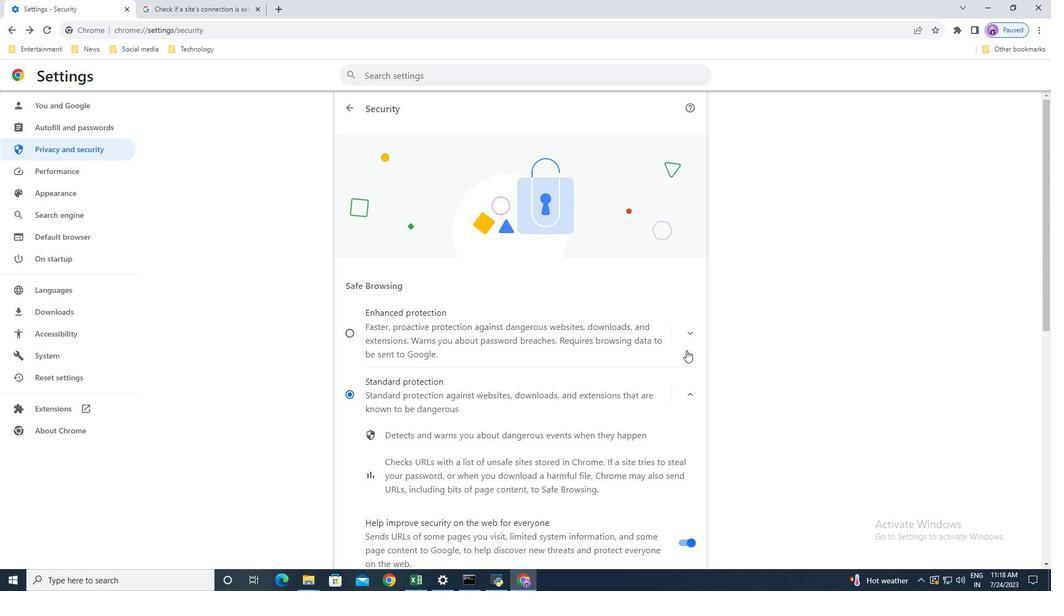 
